 Task: Slide 1 - Chocolate Cake Recipe.
Action: Mouse moved to (43, 115)
Screenshot: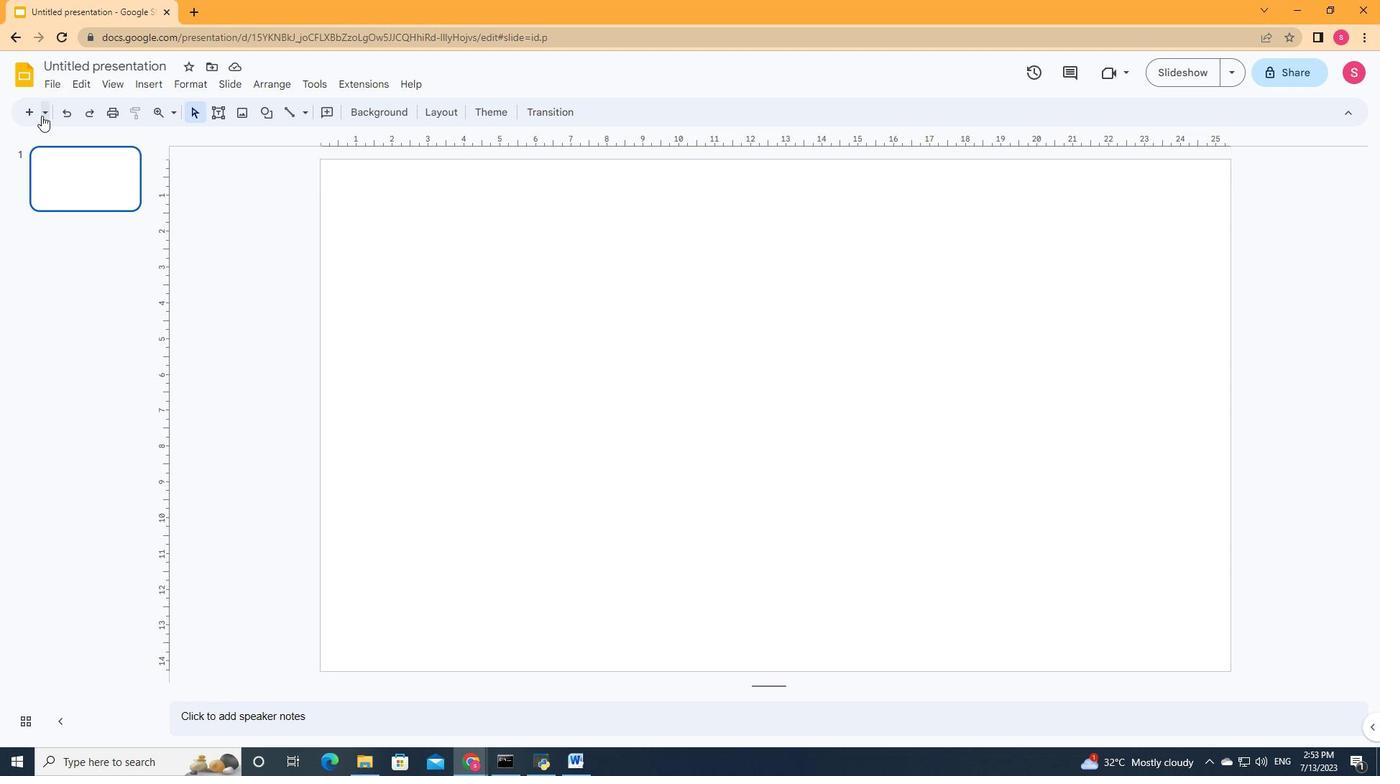
Action: Mouse pressed left at (43, 115)
Screenshot: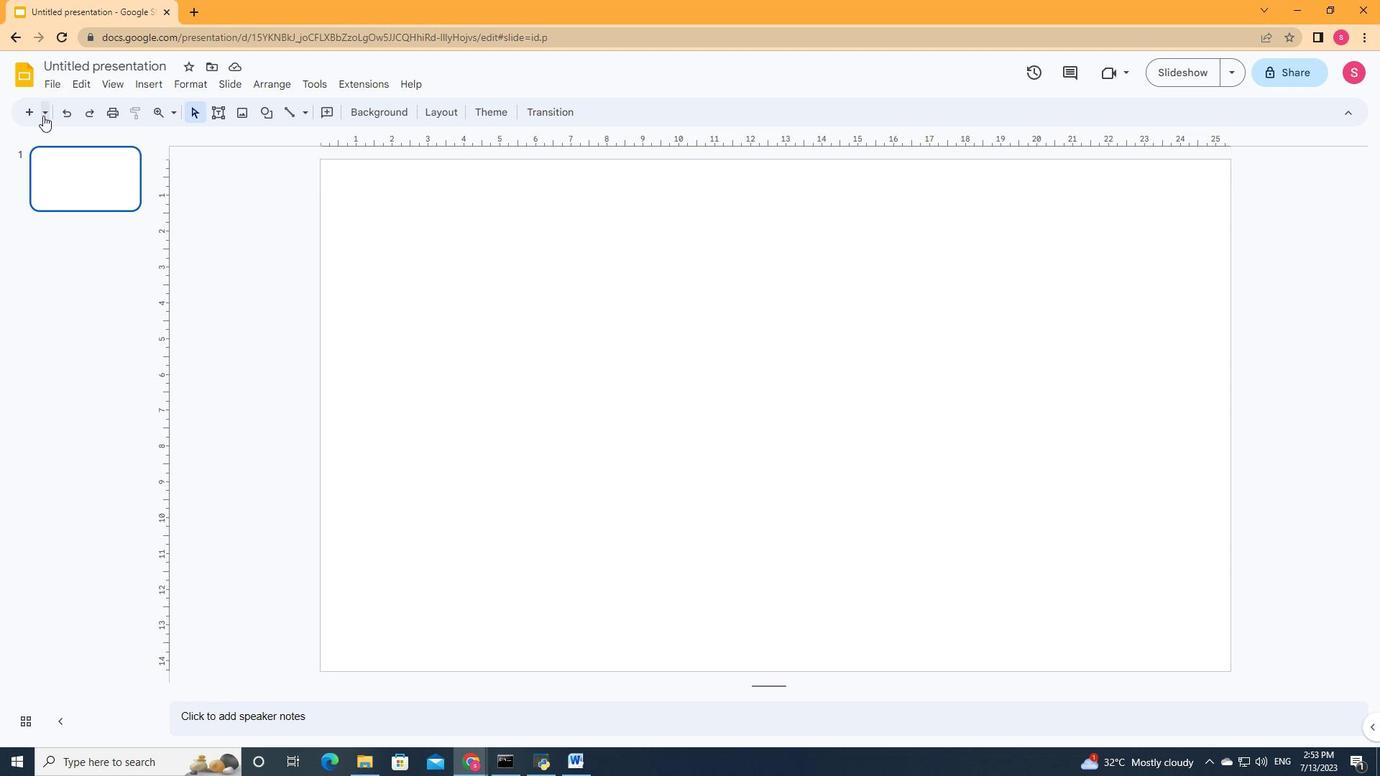 
Action: Mouse moved to (66, 170)
Screenshot: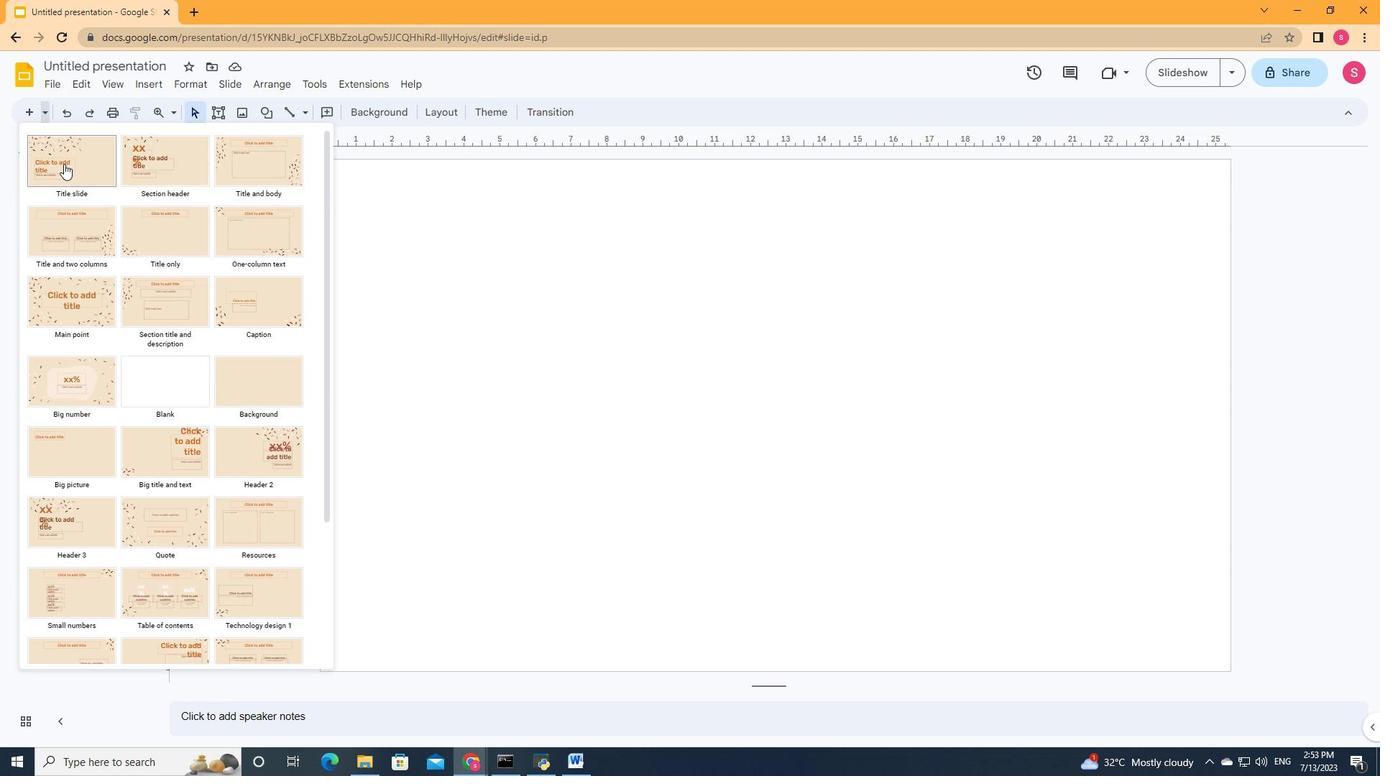 
Action: Mouse pressed left at (66, 170)
Screenshot: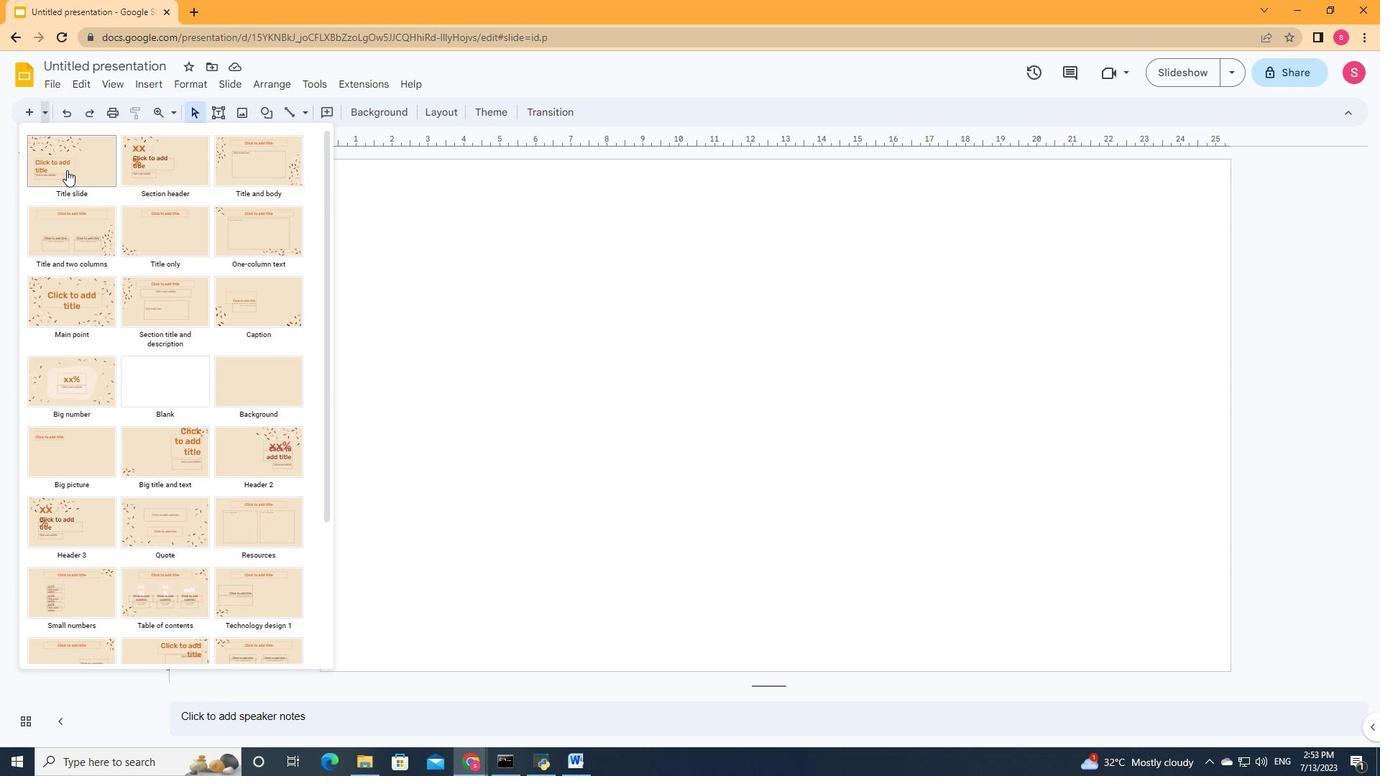 
Action: Mouse moved to (615, 458)
Screenshot: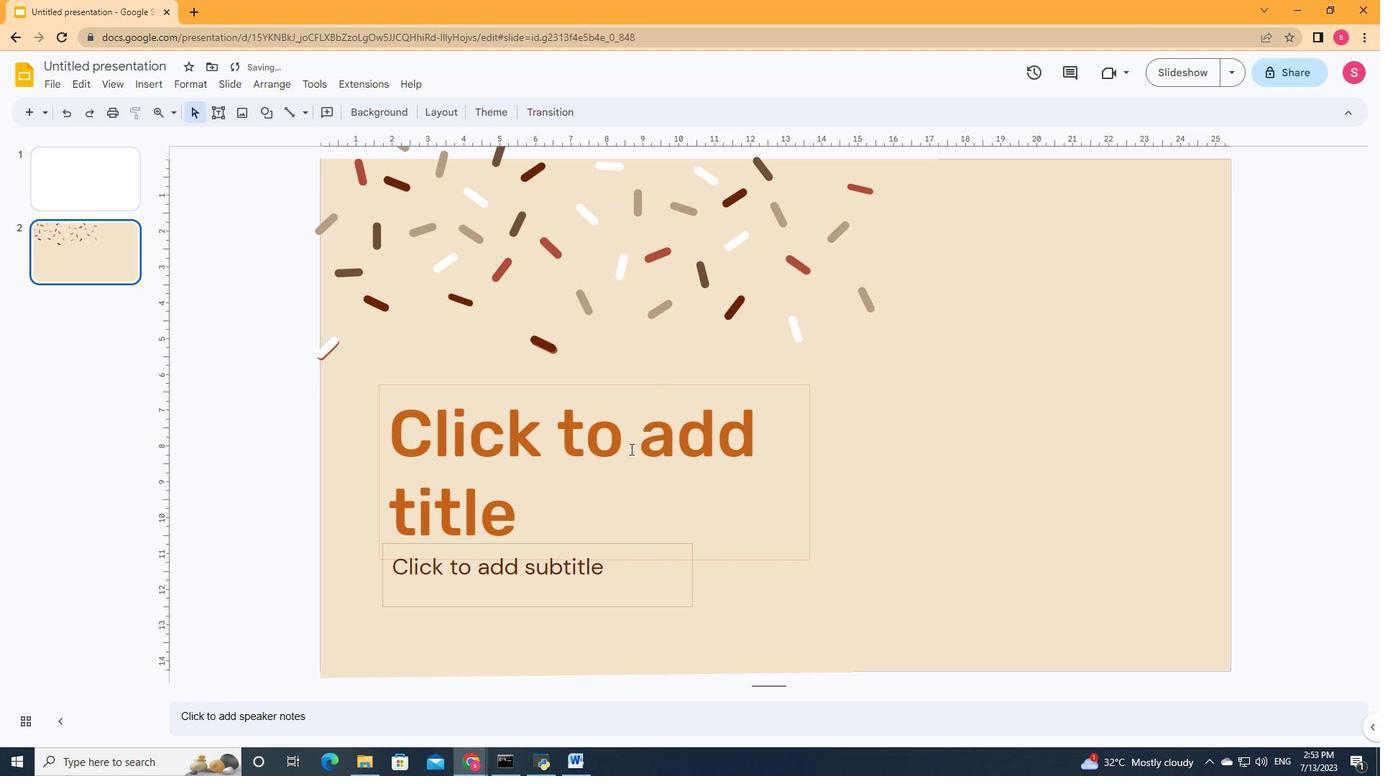 
Action: Mouse pressed left at (615, 458)
Screenshot: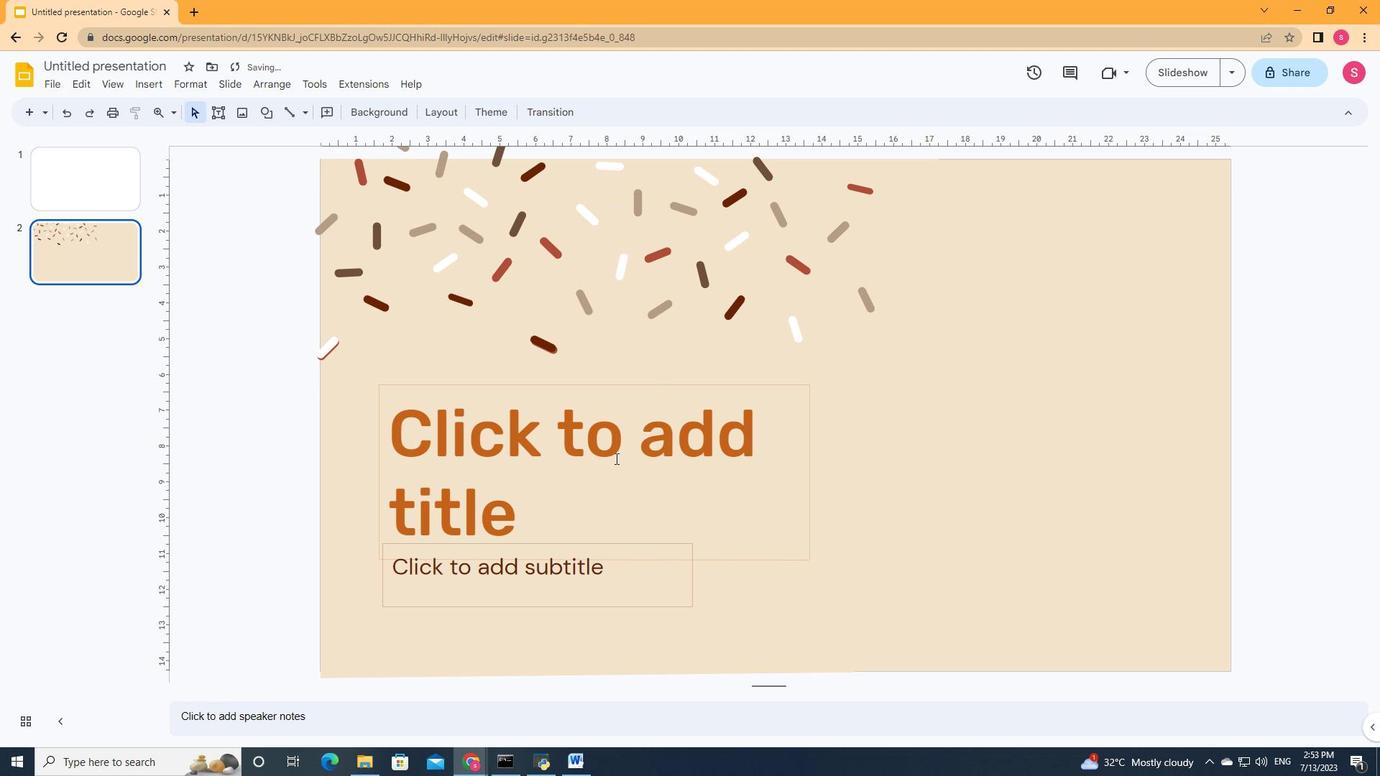 
Action: Key pressed <Key.shift>Chocolate<Key.space>cake<Key.space><Key.shift>Recipe
Screenshot: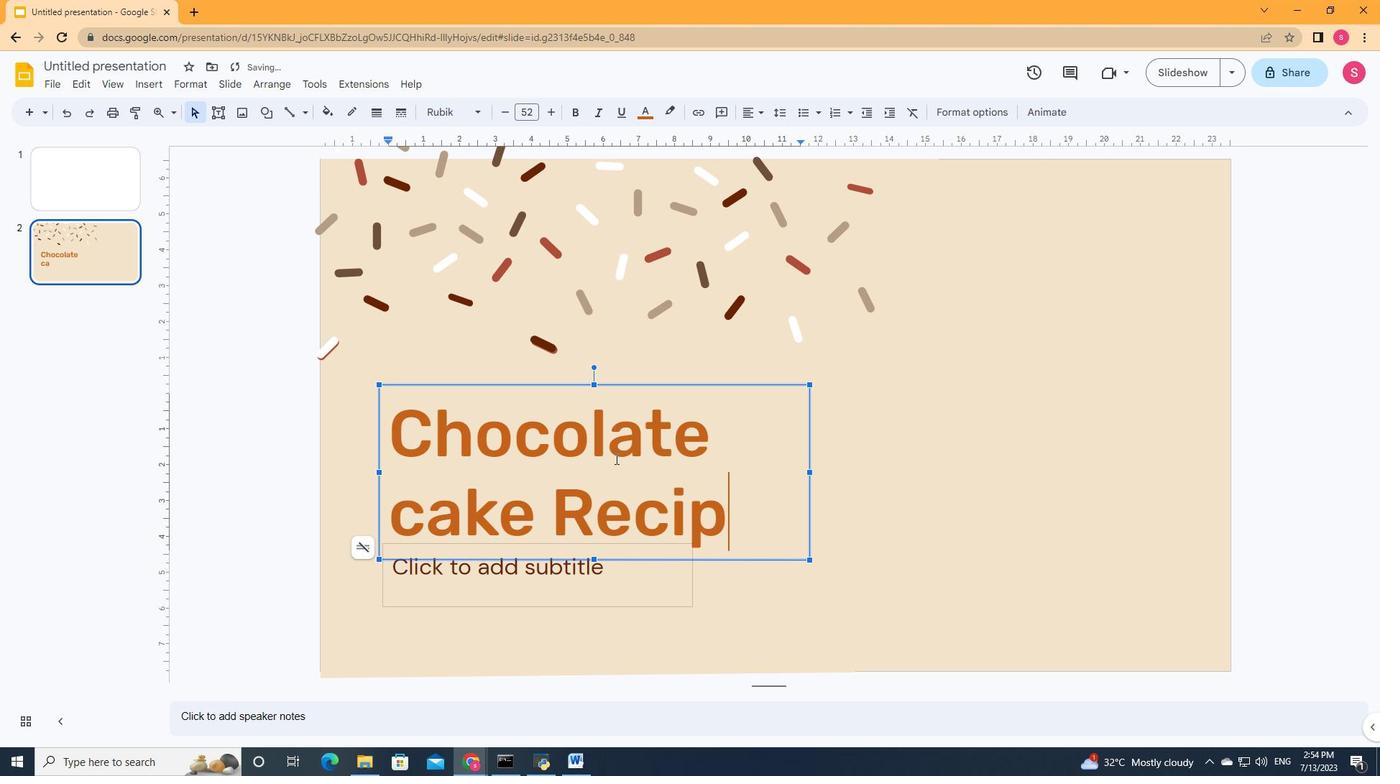 
Action: Mouse moved to (424, 512)
Screenshot: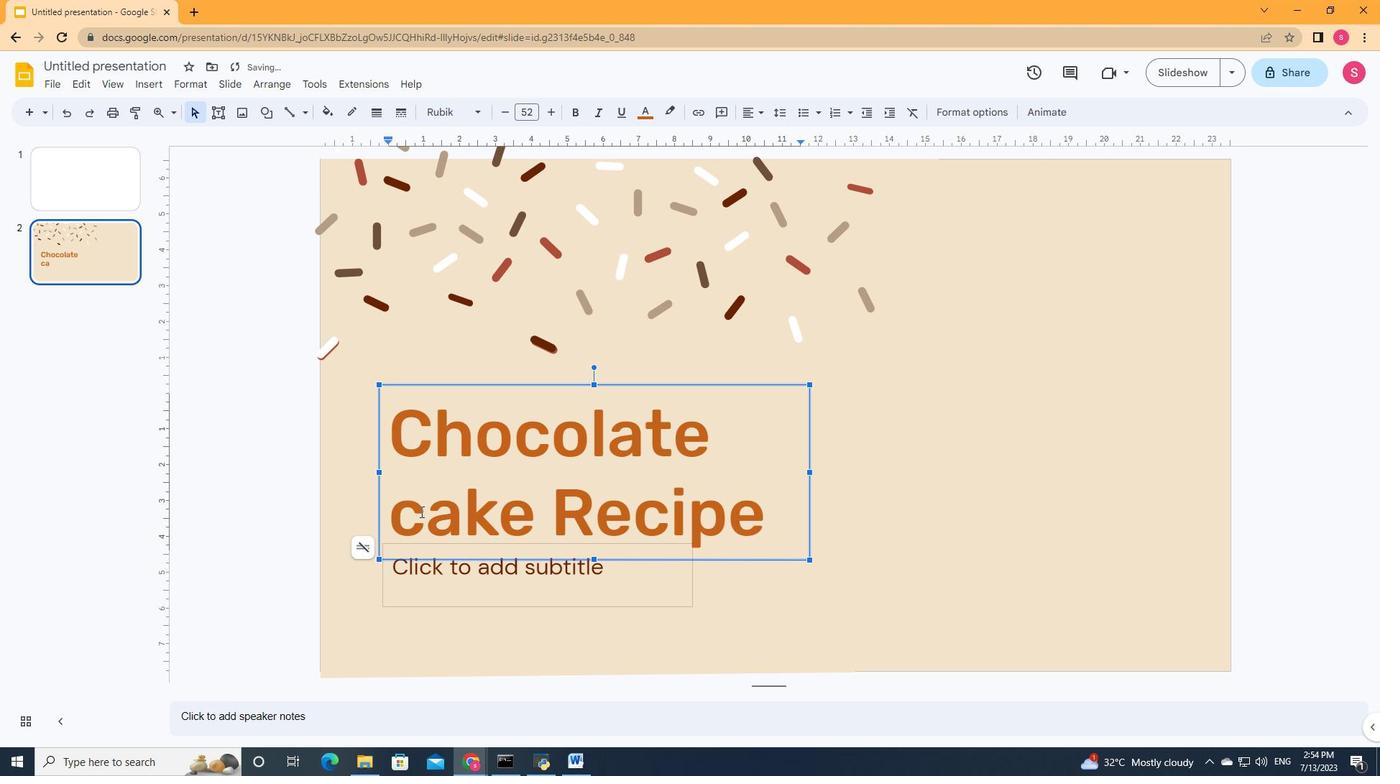 
Action: Mouse pressed left at (424, 512)
Screenshot: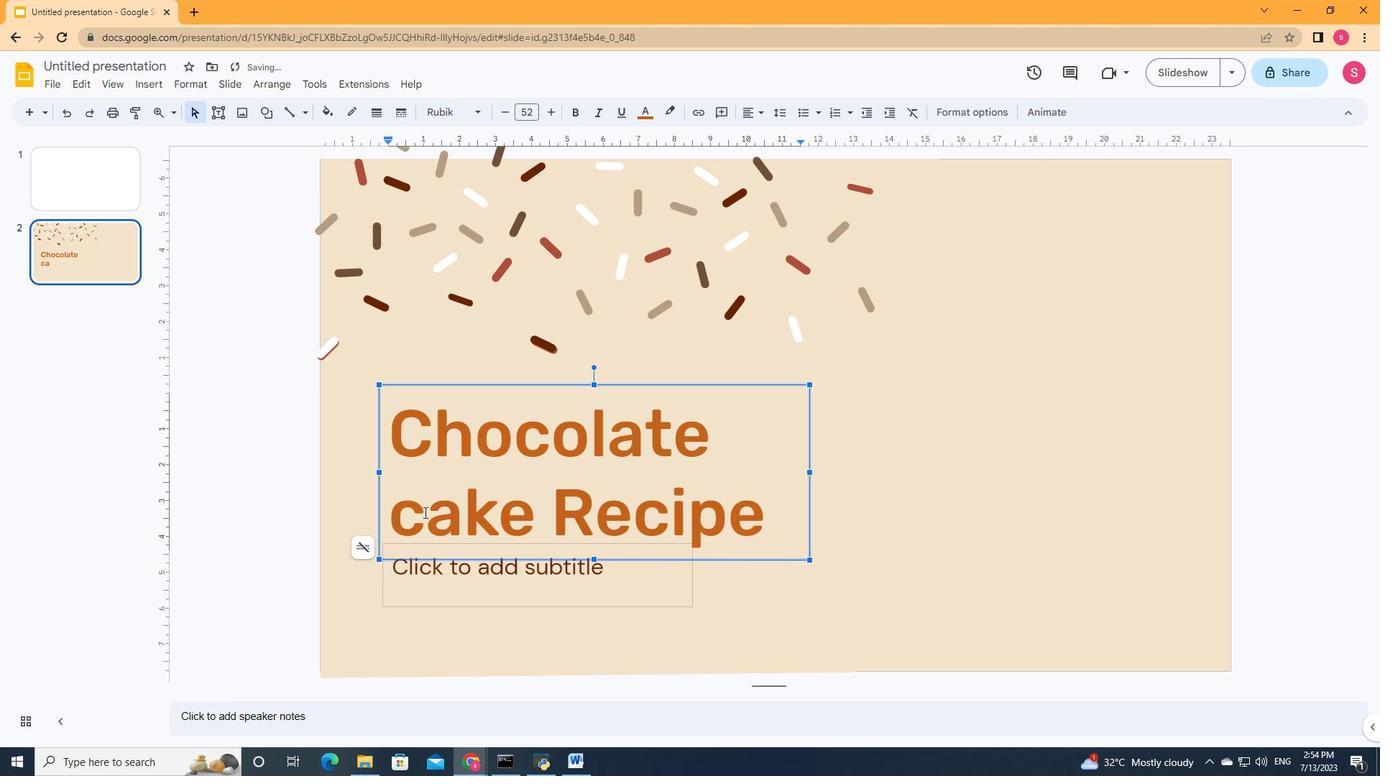 
Action: Mouse moved to (383, 517)
Screenshot: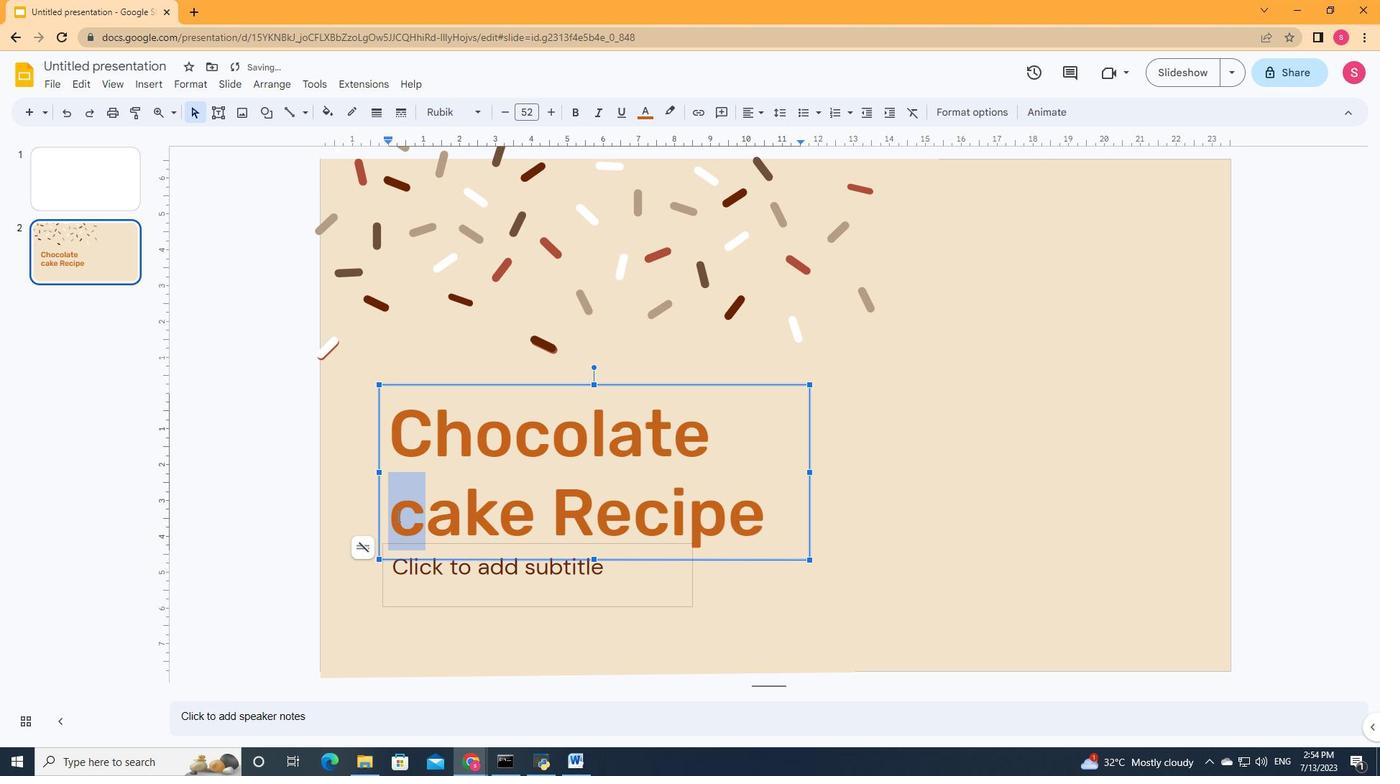 
Action: Key pressed <Key.shift><Key.shift><Key.shift><Key.shift><Key.shift><Key.shift><Key.shift><Key.shift><Key.shift><Key.shift><Key.shift><Key.shift><Key.shift><Key.shift><Key.shift><Key.shift><Key.shift><Key.shift><Key.shift><Key.shift><Key.shift><Key.shift><Key.shift><Key.shift><Key.shift><Key.shift><Key.shift><Key.shift><Key.shift><Key.shift><Key.shift><Key.shift><Key.shift><Key.shift><Key.shift>C
Screenshot: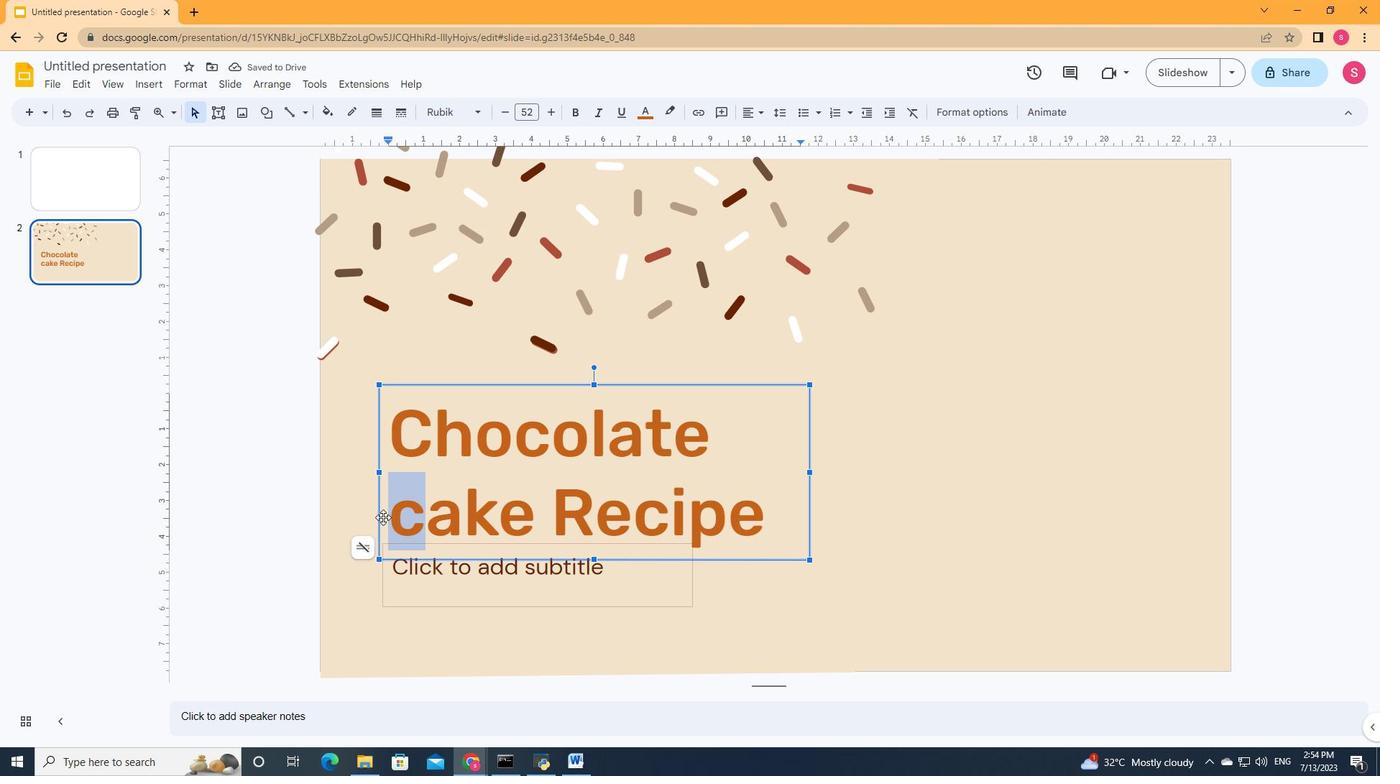 
Action: Mouse moved to (668, 585)
Screenshot: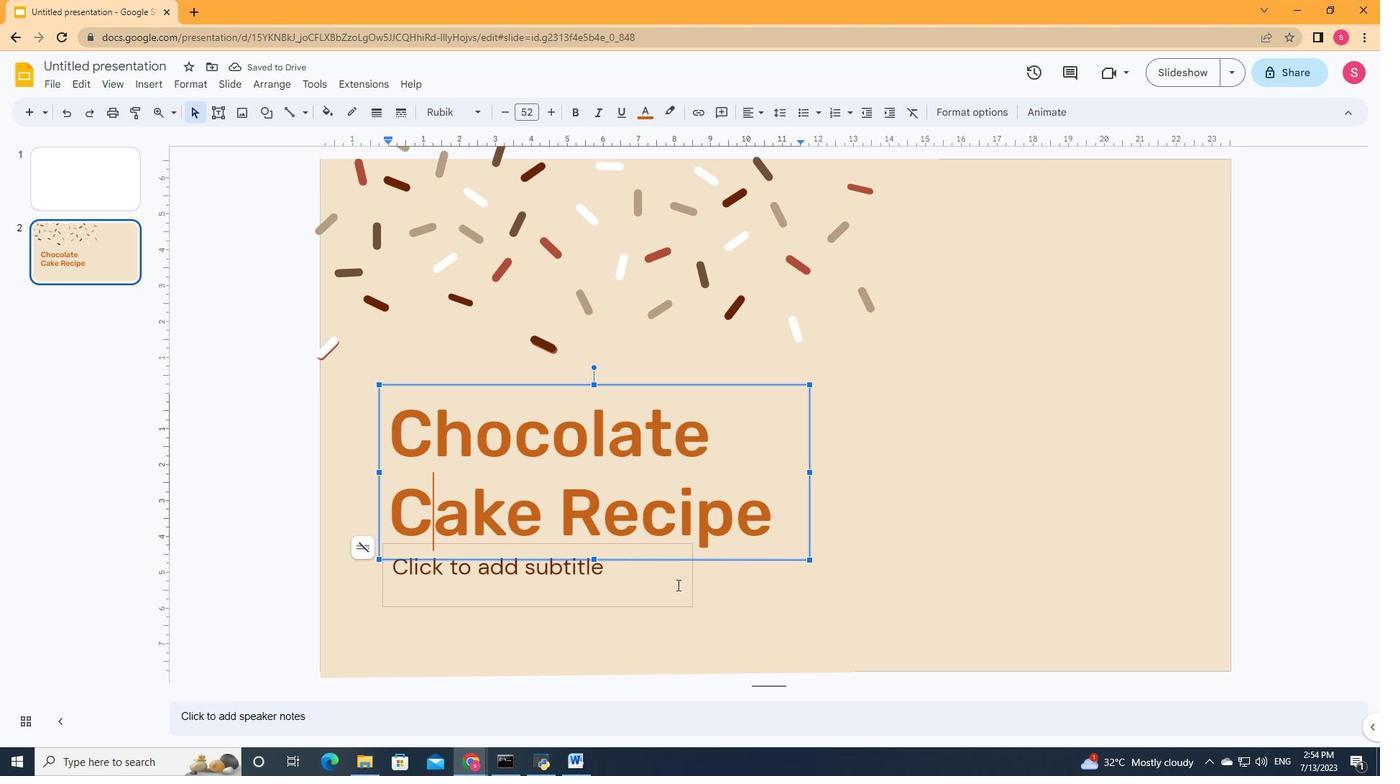 
Action: Mouse pressed left at (668, 585)
Screenshot: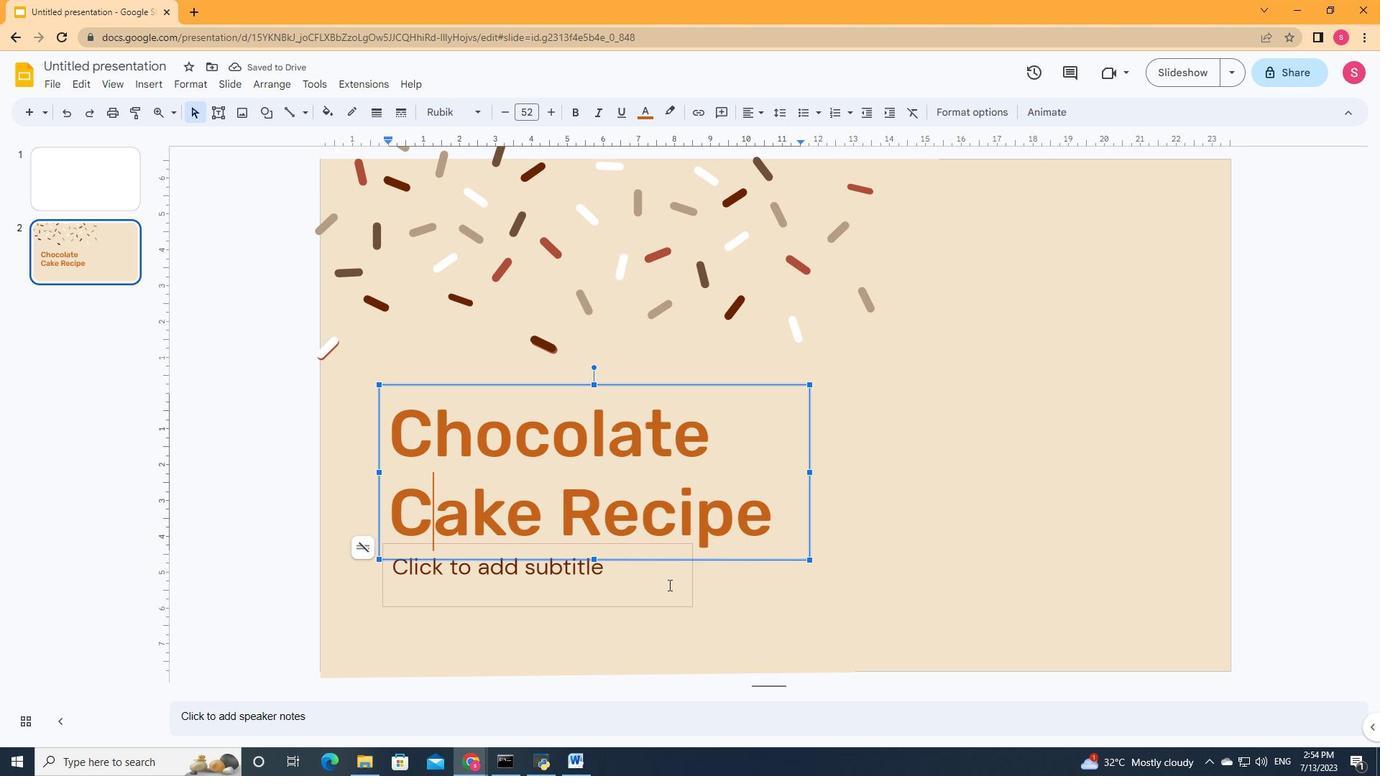 
Action: Key pressed <Key.shift><Key.shift><Key.shift><Key.shift><Key.shift><Key.shift><Key.shift><Key.shift><Key.shift><Key.shift><Key.shift><Key.shift><Key.shift>Delicious<Key.space>doesn't<Key.space>have<Key.space>to<Key.space>be<Key.space>at<Key.space>odds<Key.space>with<Key.space>difficult<Key.shift><Key.shift>!
Screenshot: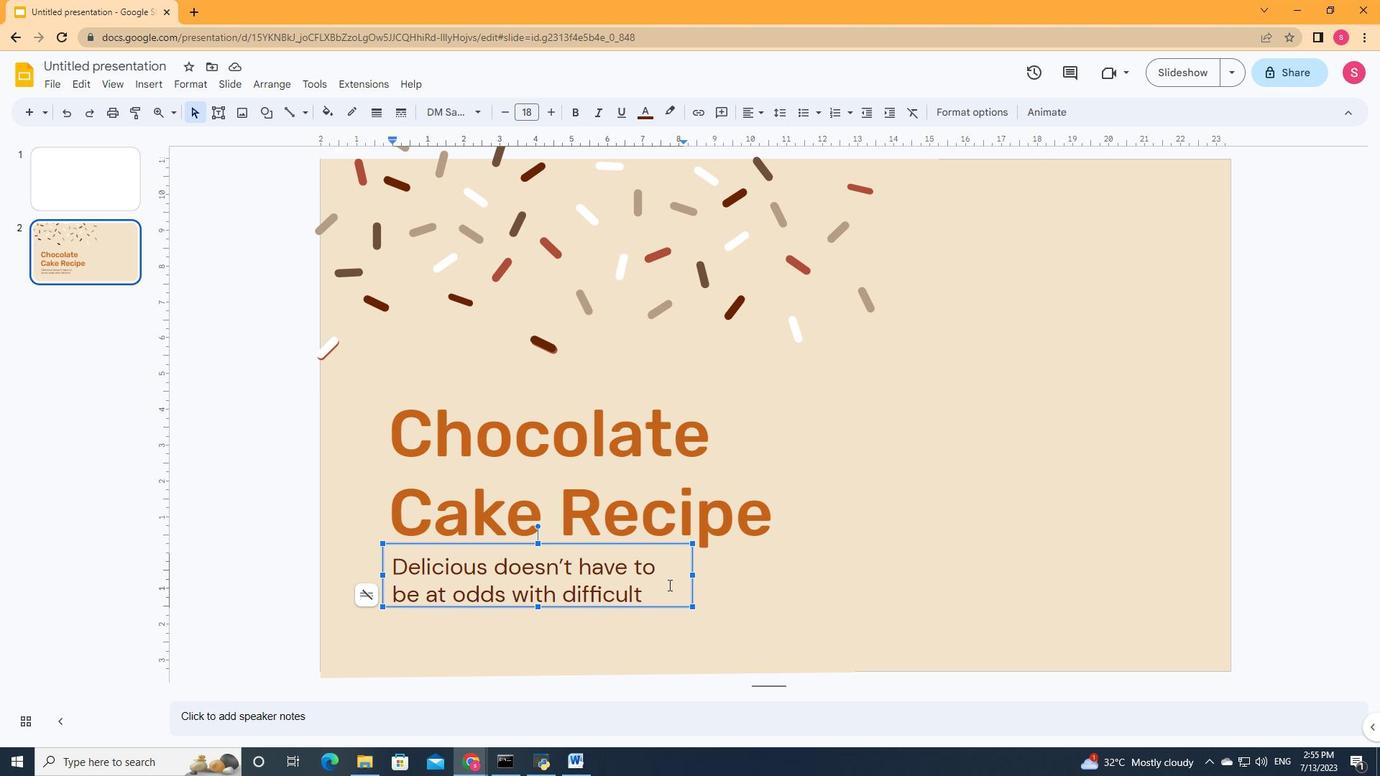 
Action: Mouse moved to (112, 199)
Screenshot: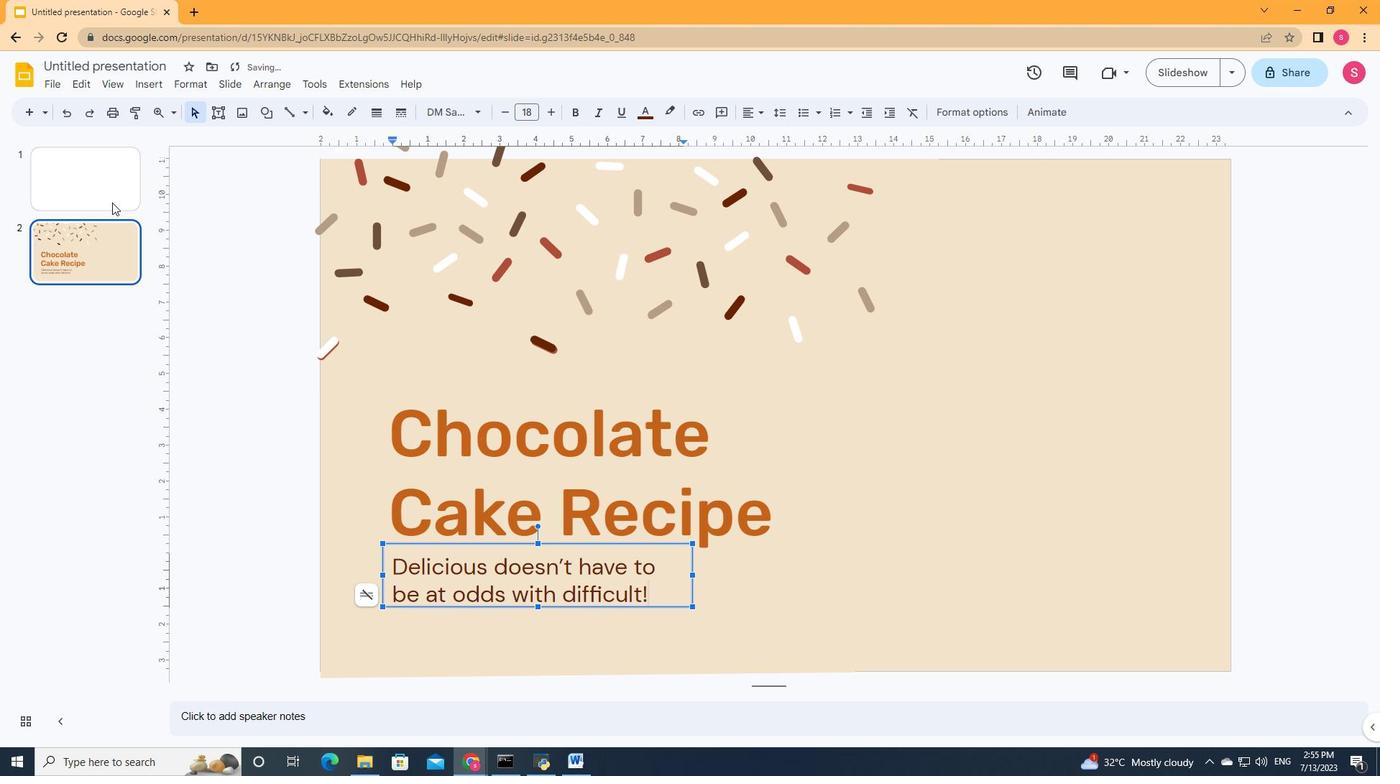 
Action: Mouse pressed left at (112, 199)
Screenshot: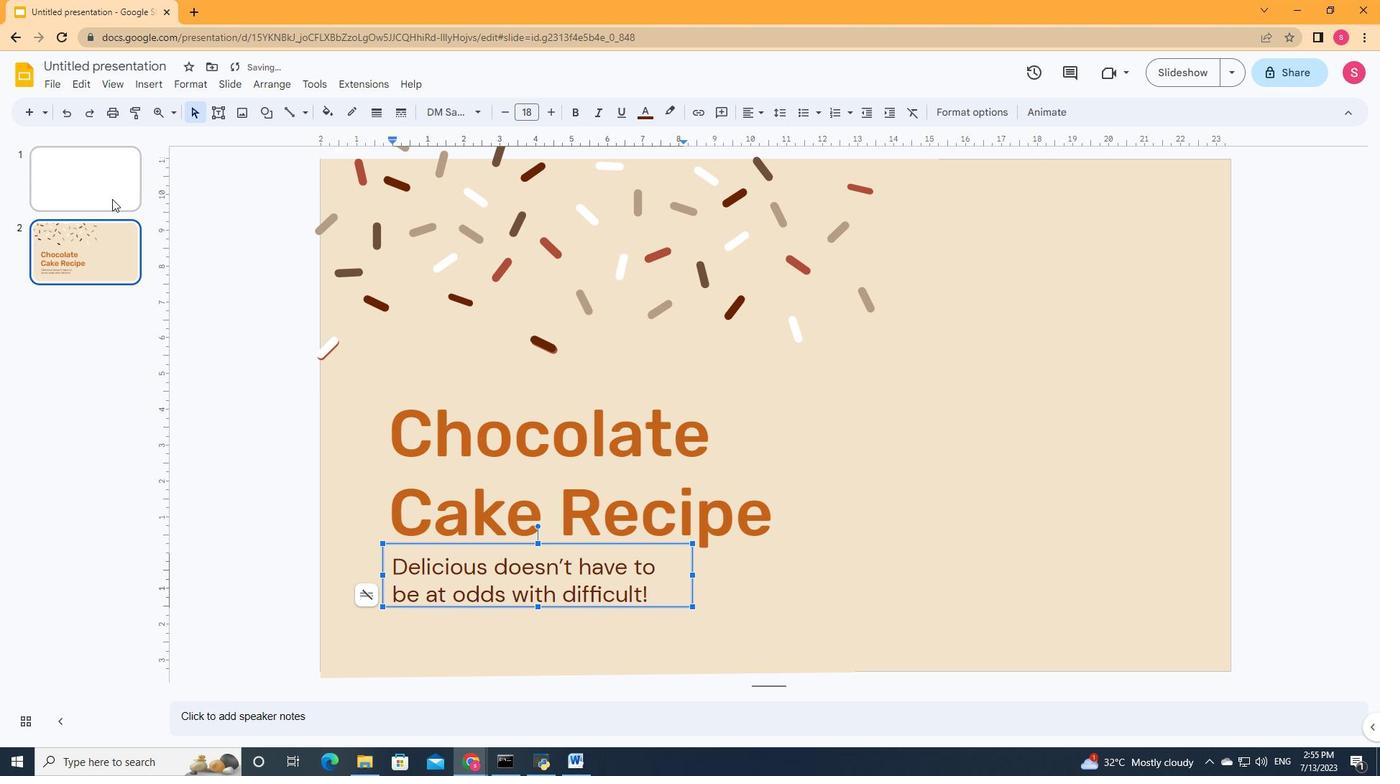 
Action: Mouse pressed right at (112, 199)
Screenshot: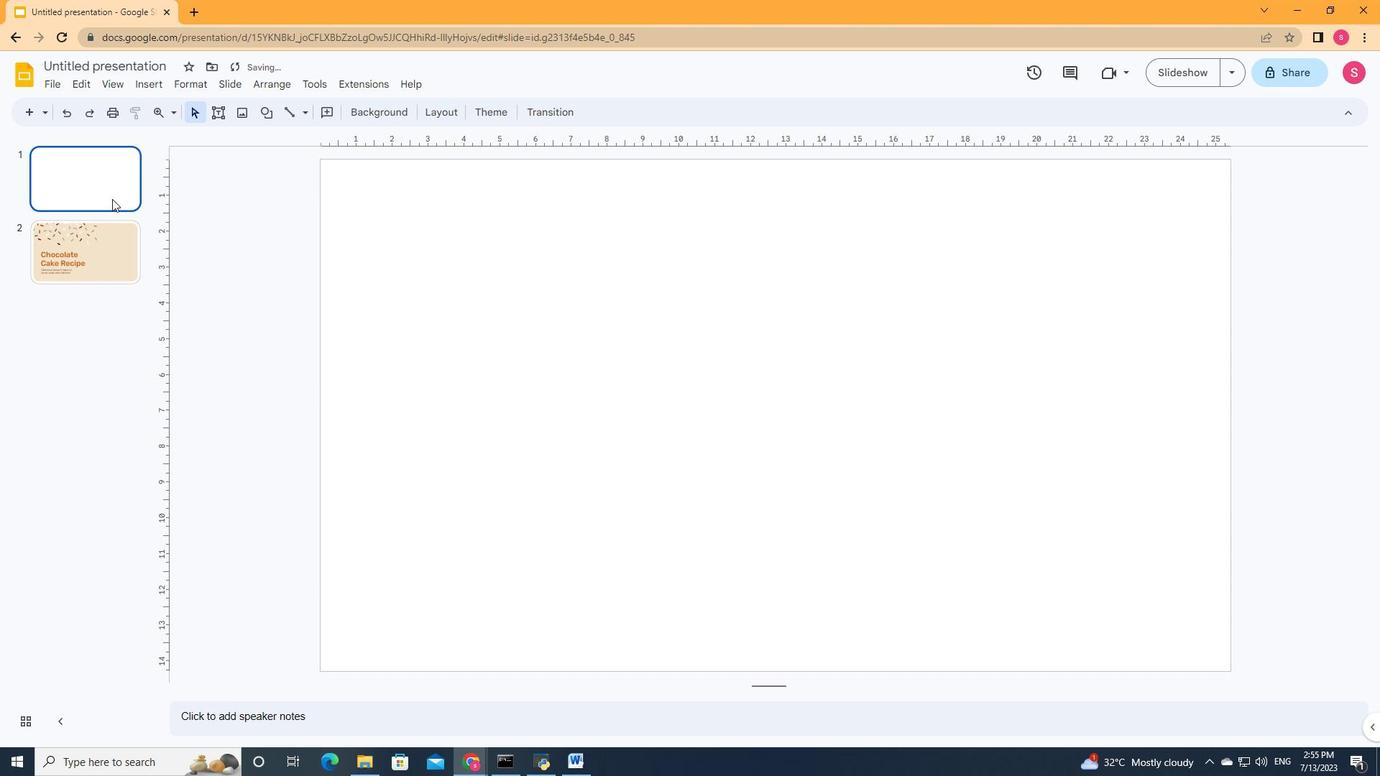 
Action: Mouse moved to (138, 305)
Screenshot: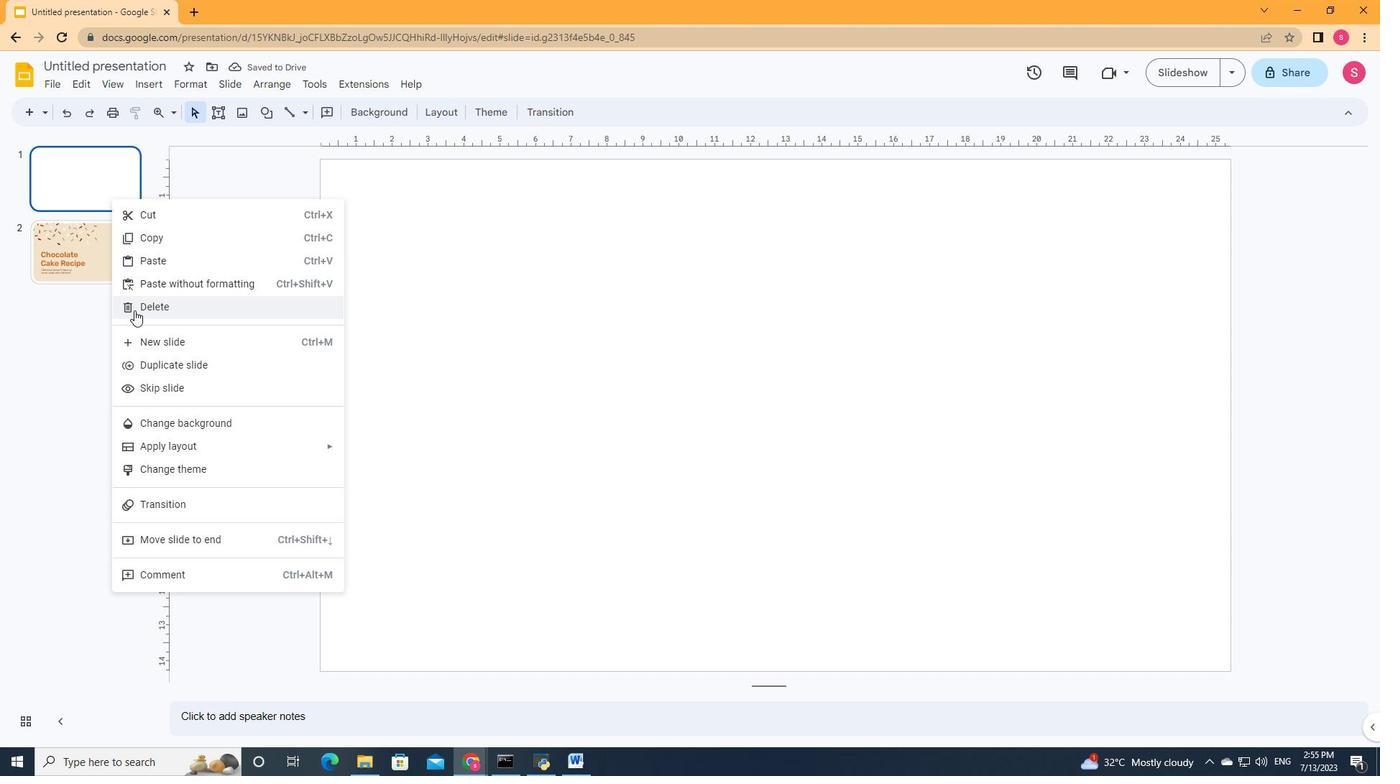 
Action: Mouse pressed left at (138, 305)
Screenshot: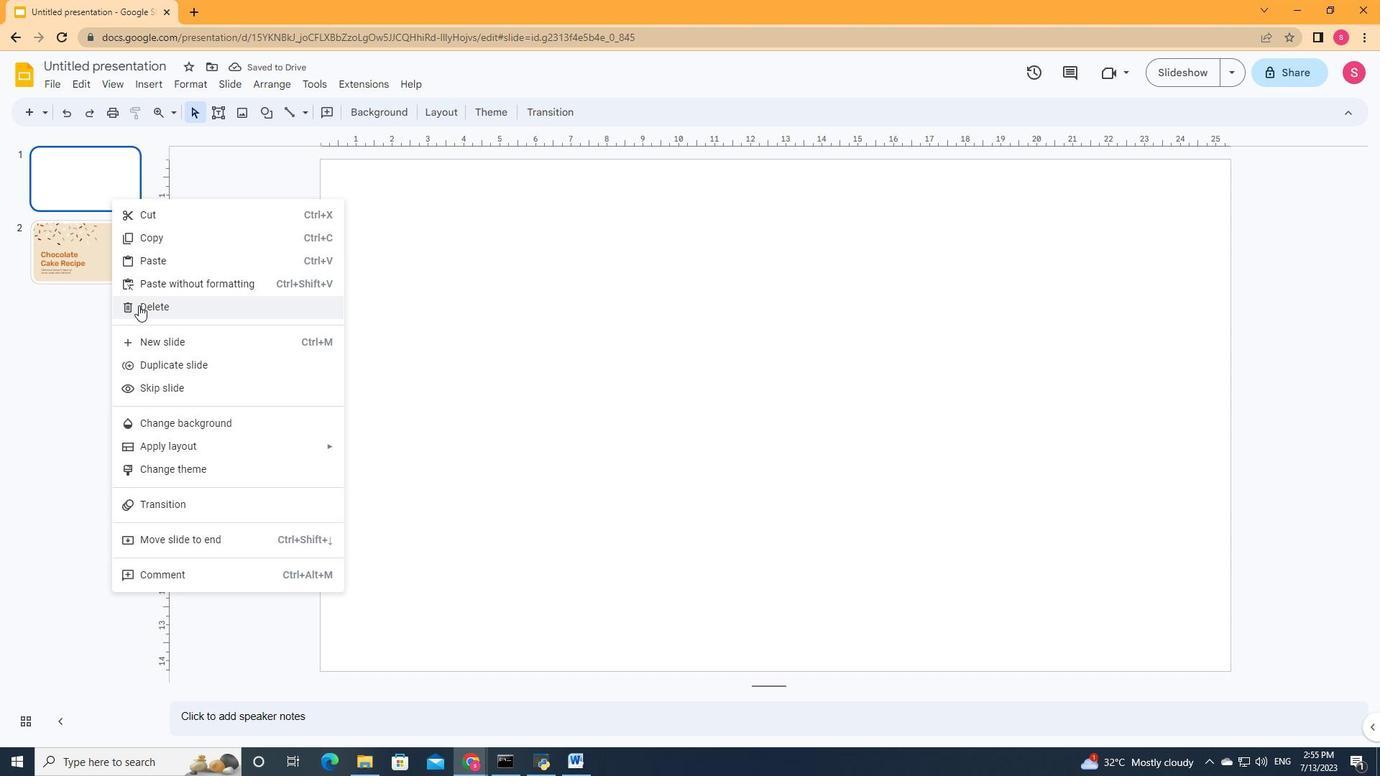 
Action: Mouse moved to (145, 75)
Screenshot: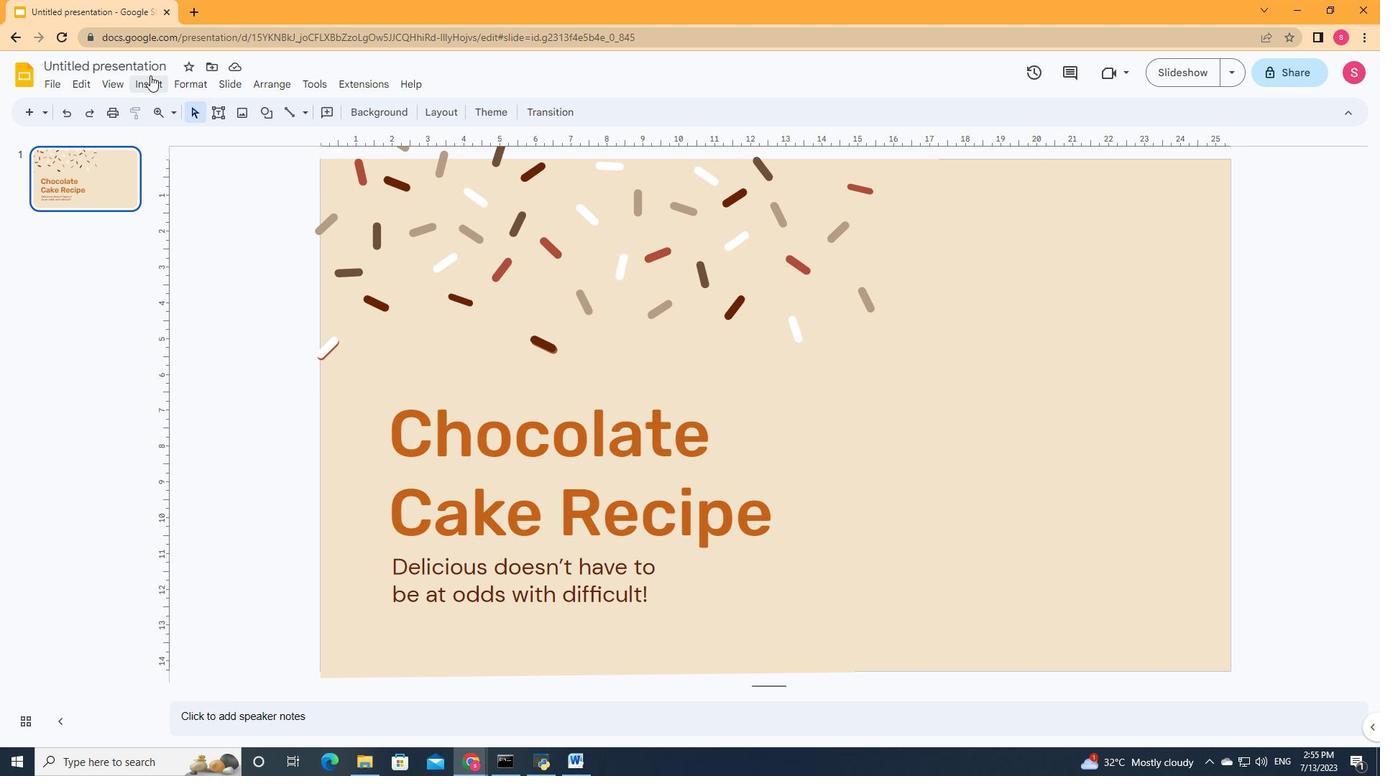 
Action: Mouse pressed left at (145, 75)
Screenshot: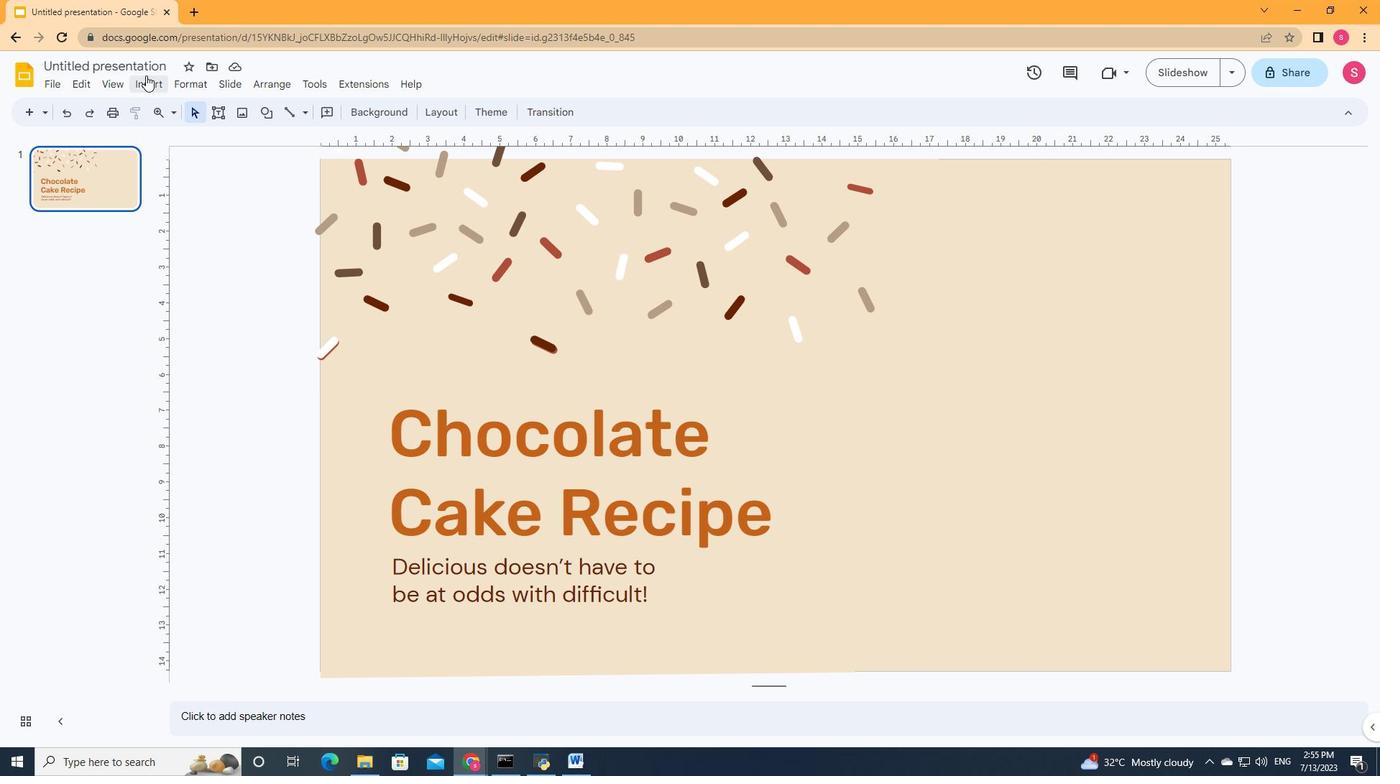 
Action: Mouse moved to (171, 106)
Screenshot: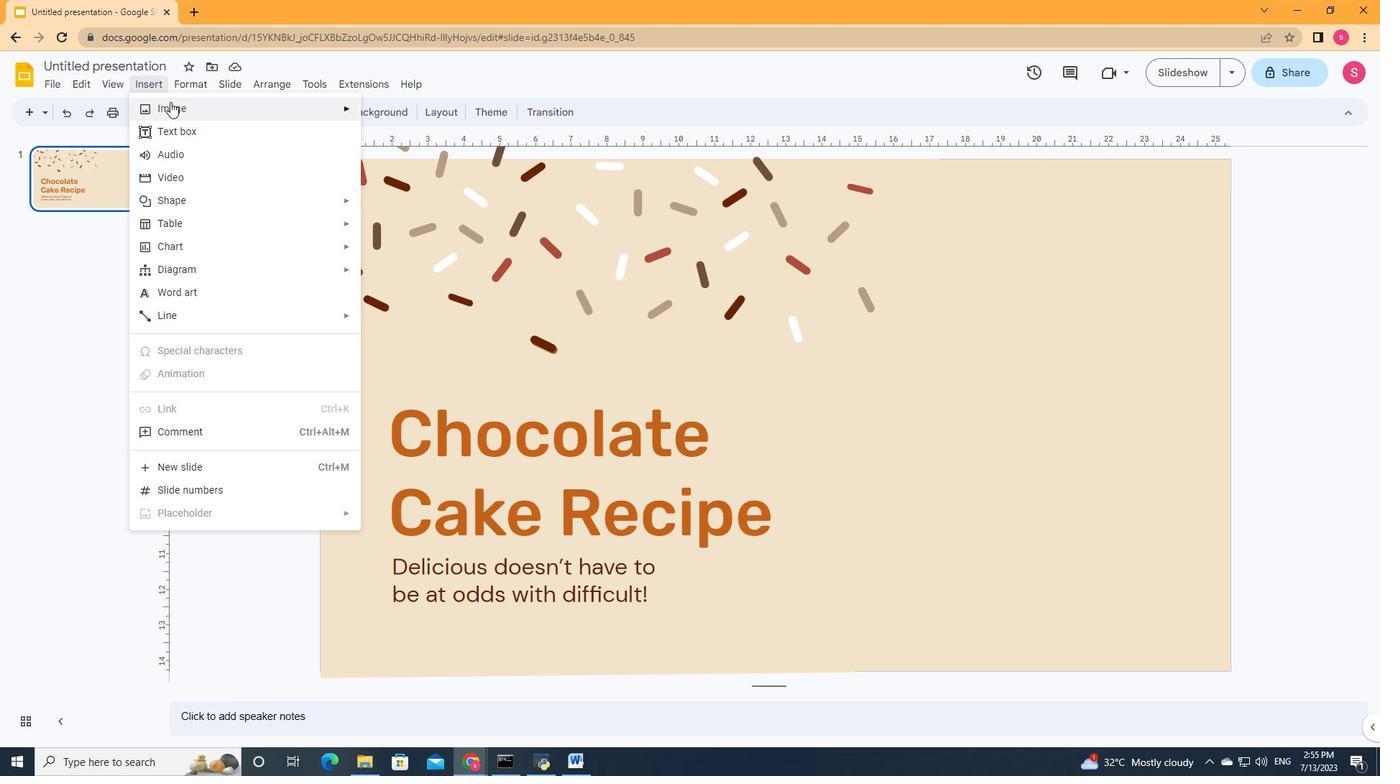 
Action: Mouse pressed left at (171, 106)
Screenshot: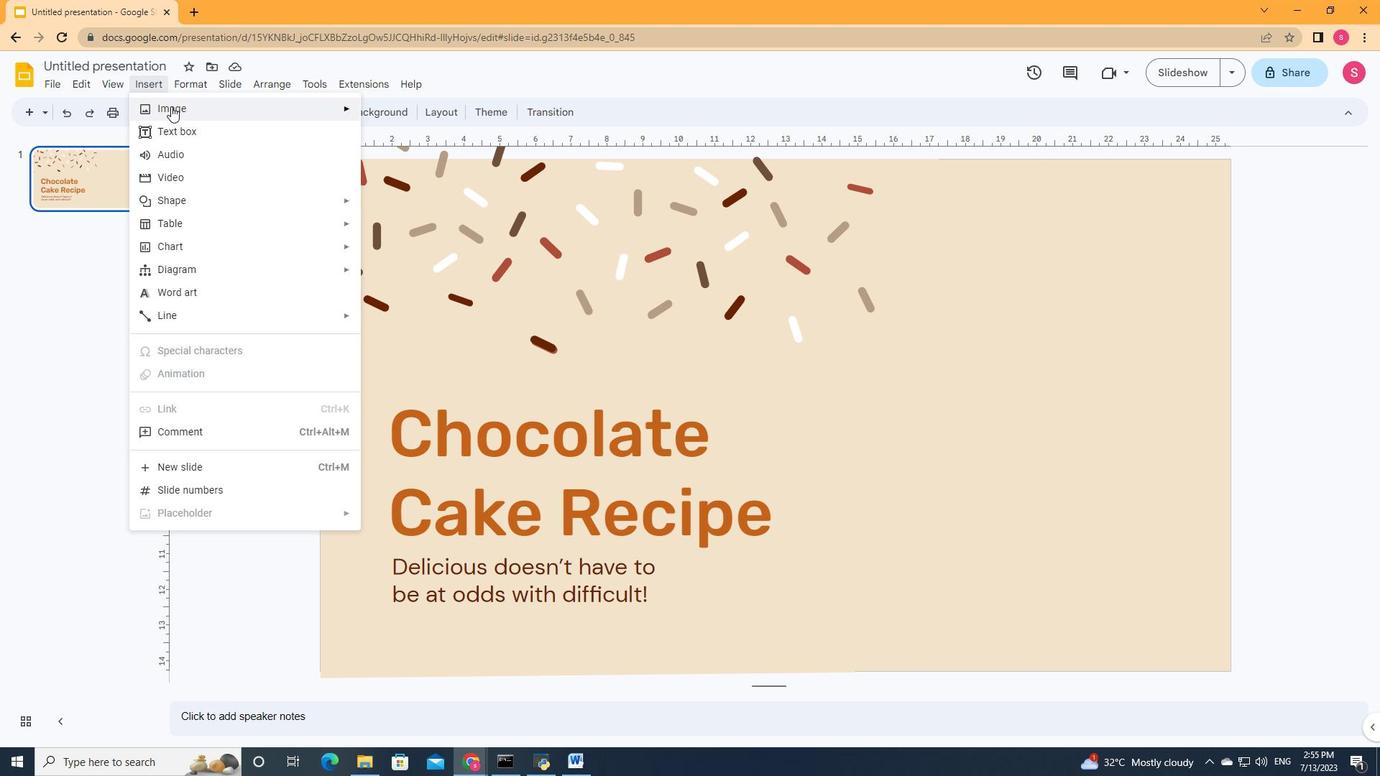 
Action: Mouse moved to (391, 113)
Screenshot: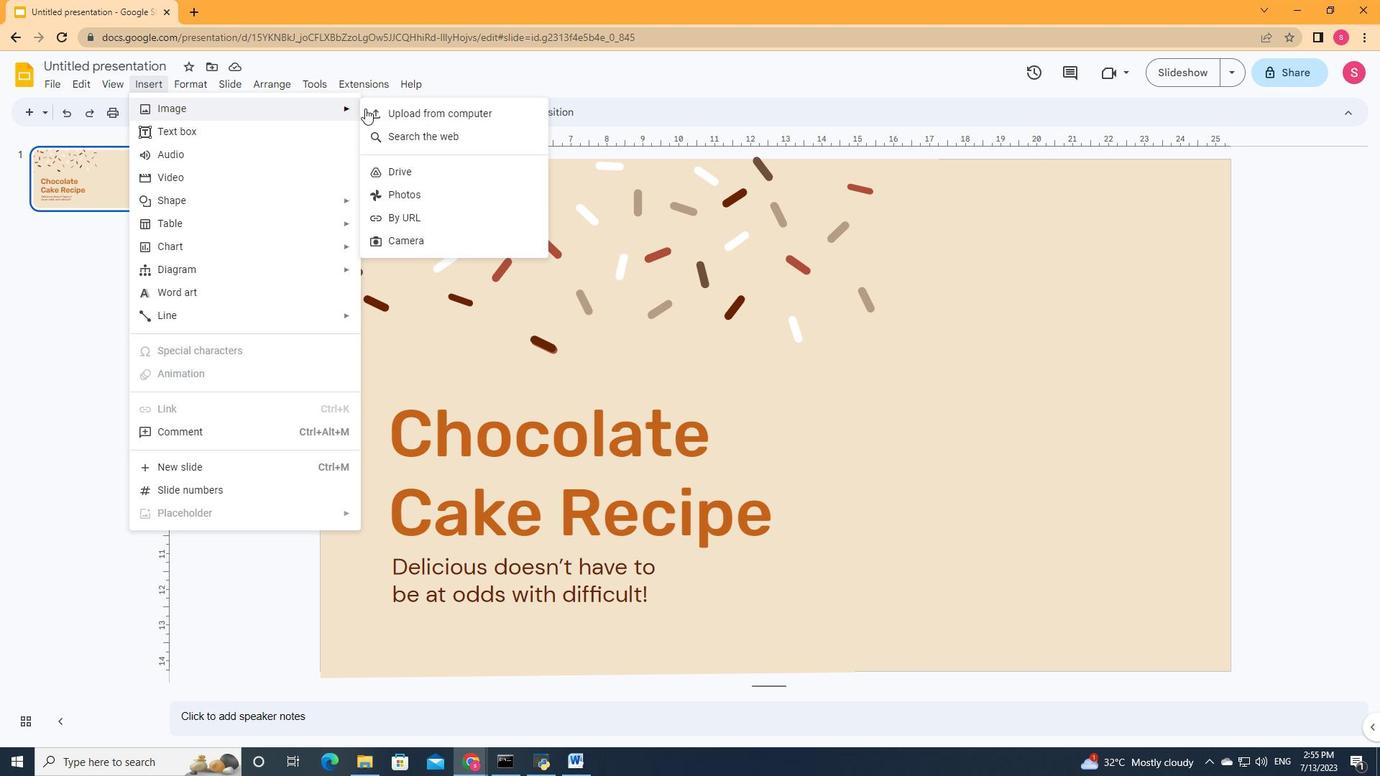 
Action: Mouse pressed left at (391, 113)
Screenshot: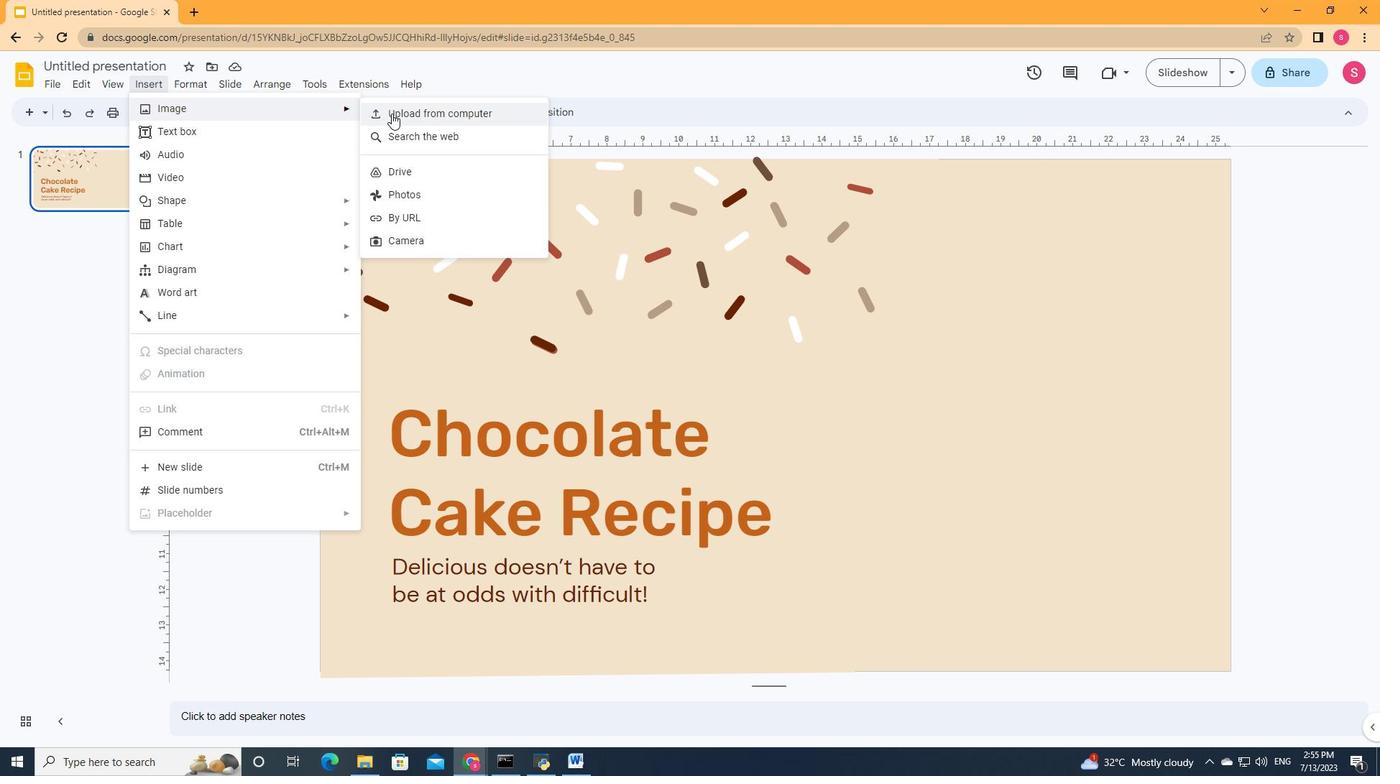 
Action: Mouse moved to (616, 270)
Screenshot: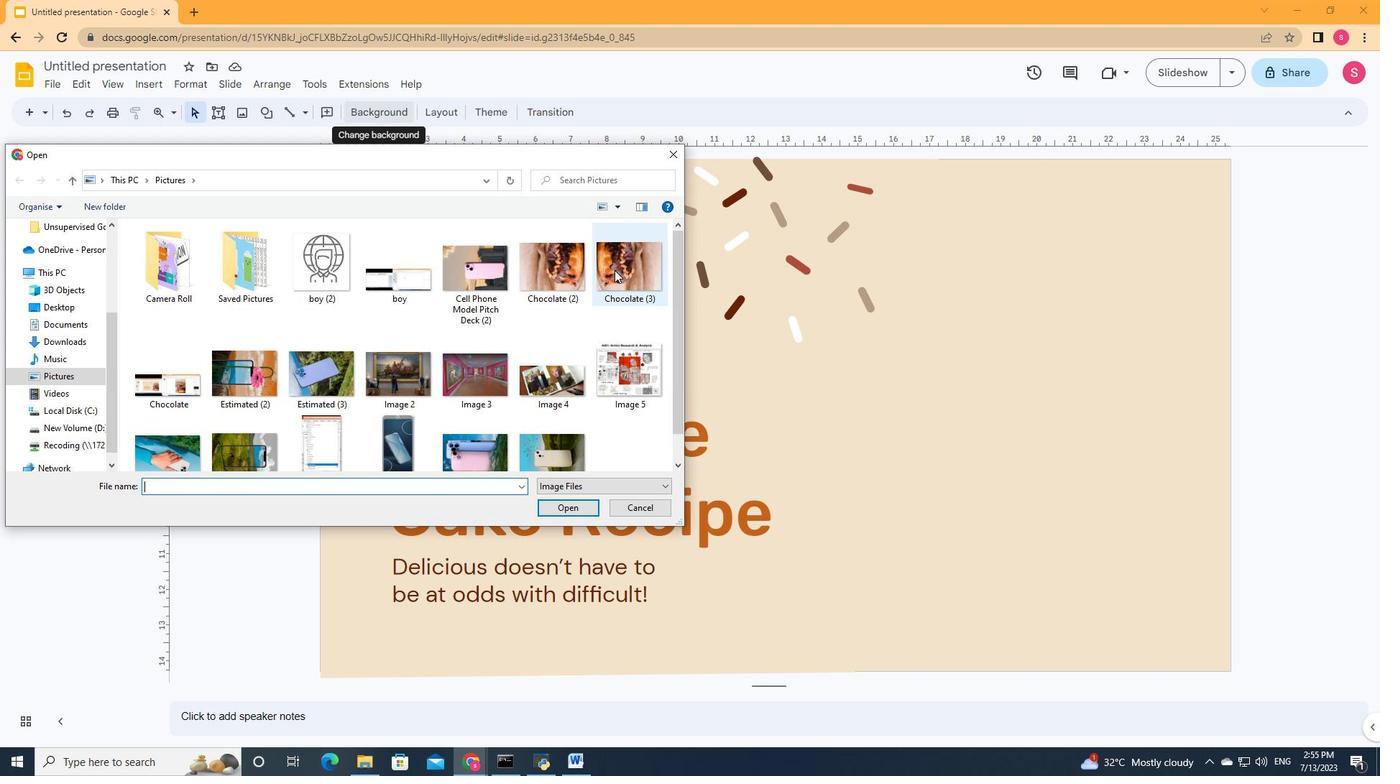 
Action: Mouse pressed left at (616, 270)
Screenshot: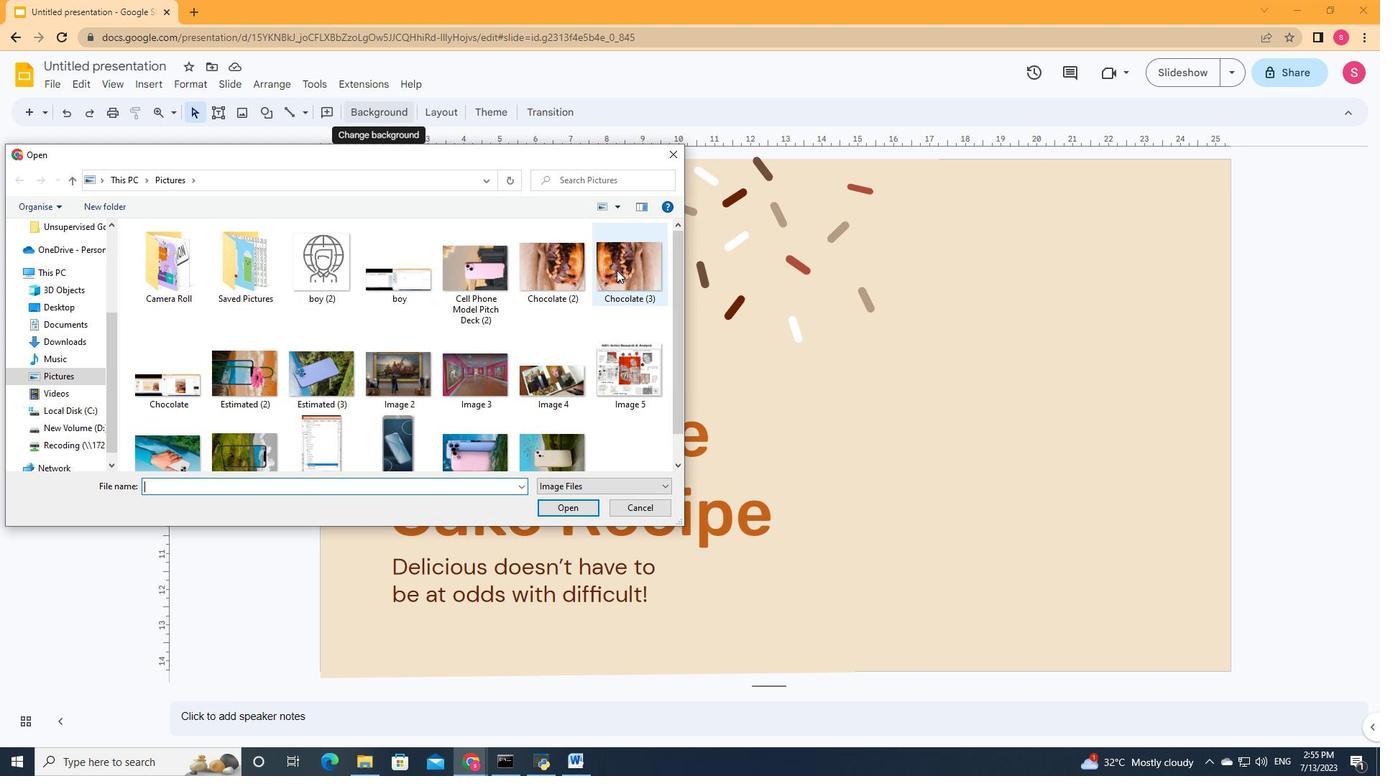 
Action: Mouse moved to (571, 511)
Screenshot: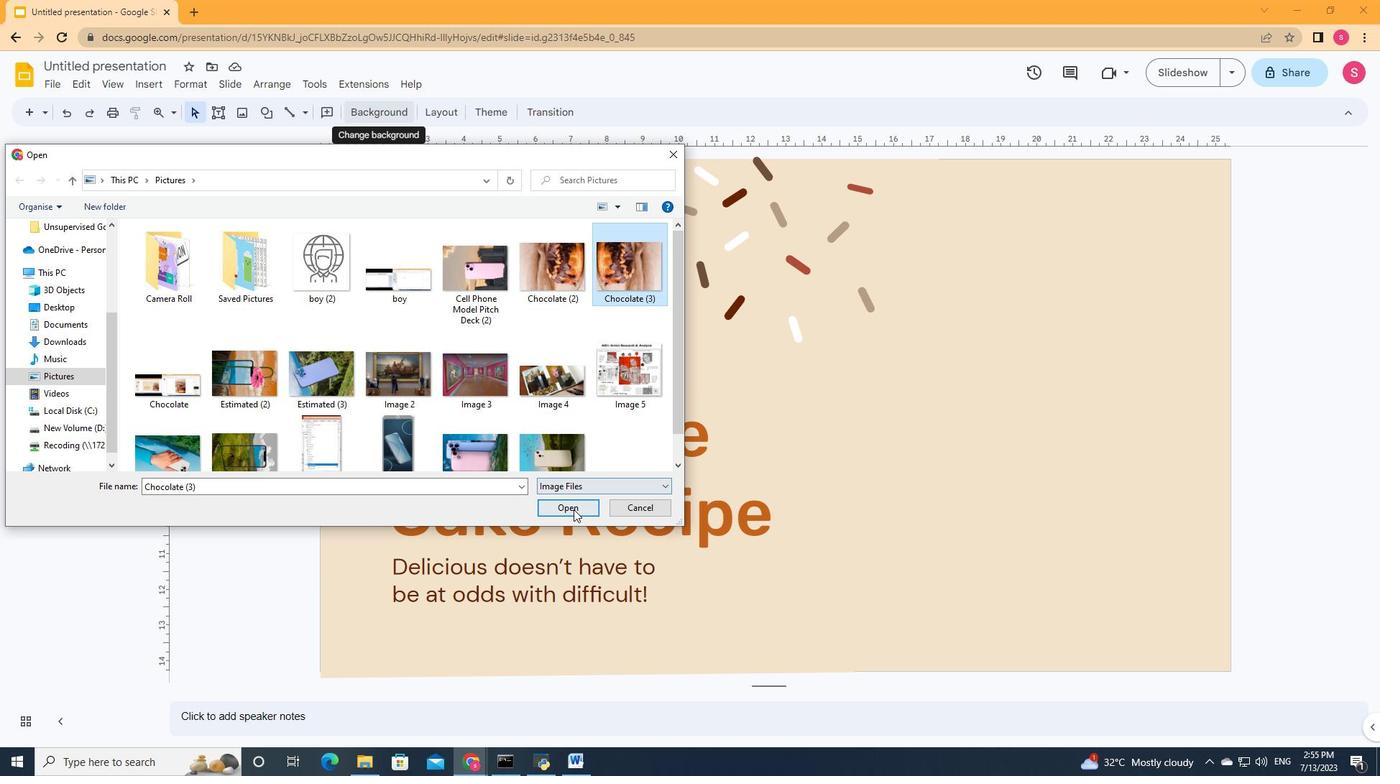 
Action: Mouse pressed left at (571, 511)
Screenshot: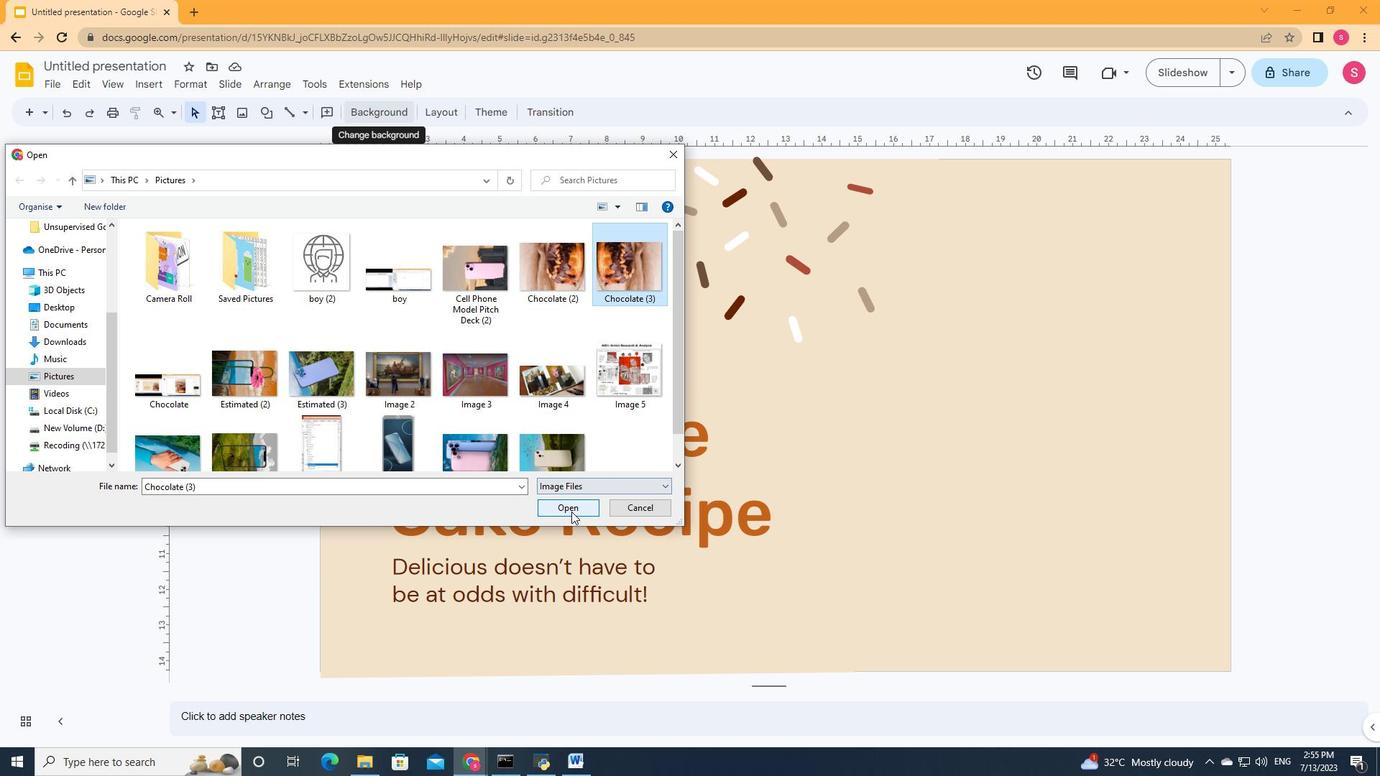 
Action: Mouse moved to (465, 112)
Screenshot: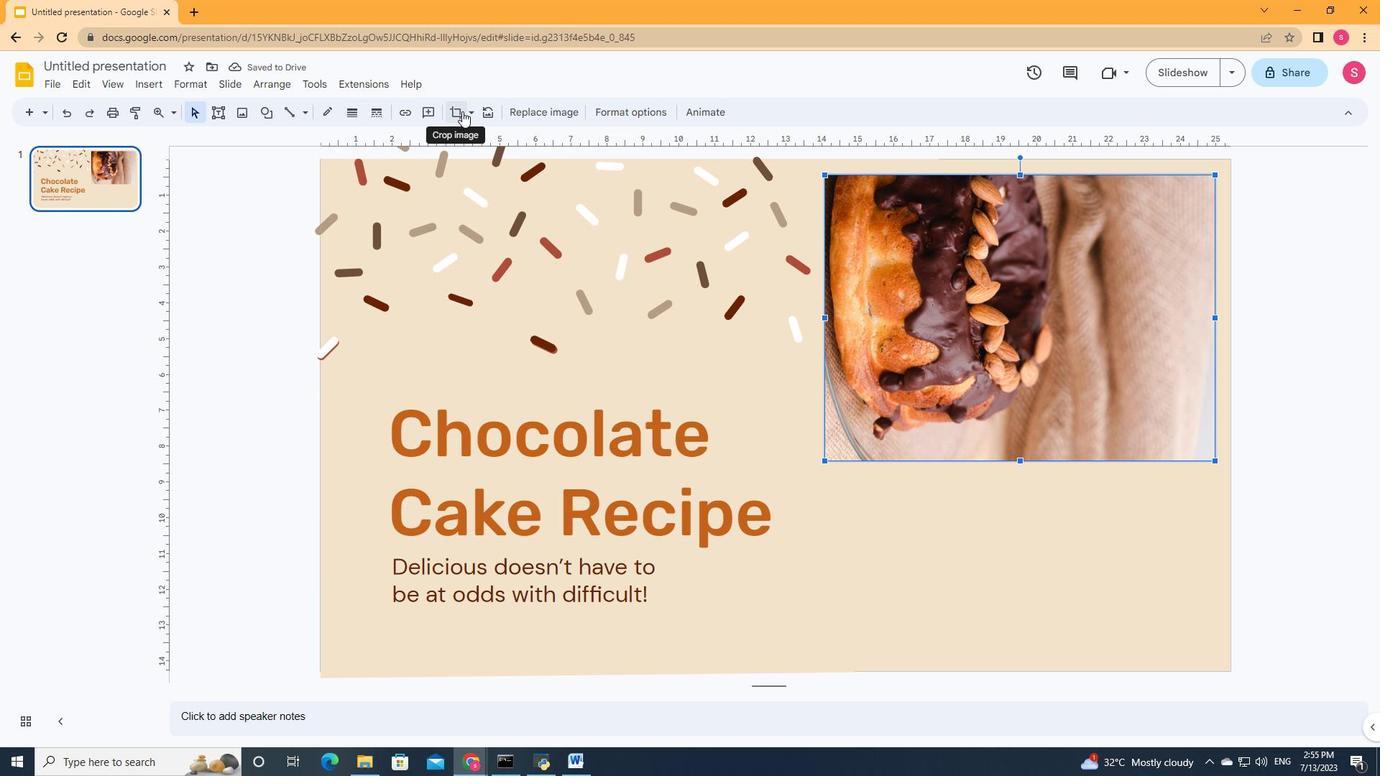 
Action: Mouse pressed left at (465, 112)
Screenshot: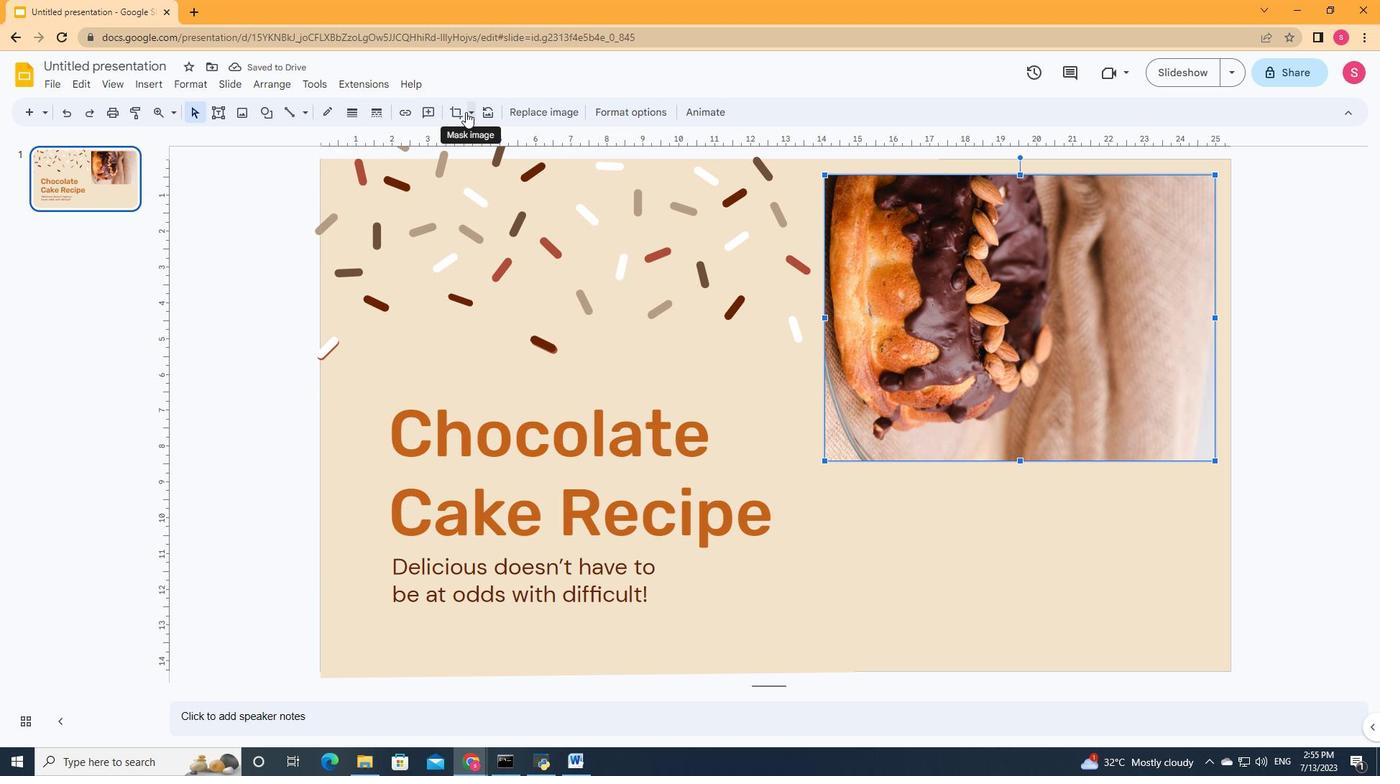 
Action: Mouse moved to (664, 234)
Screenshot: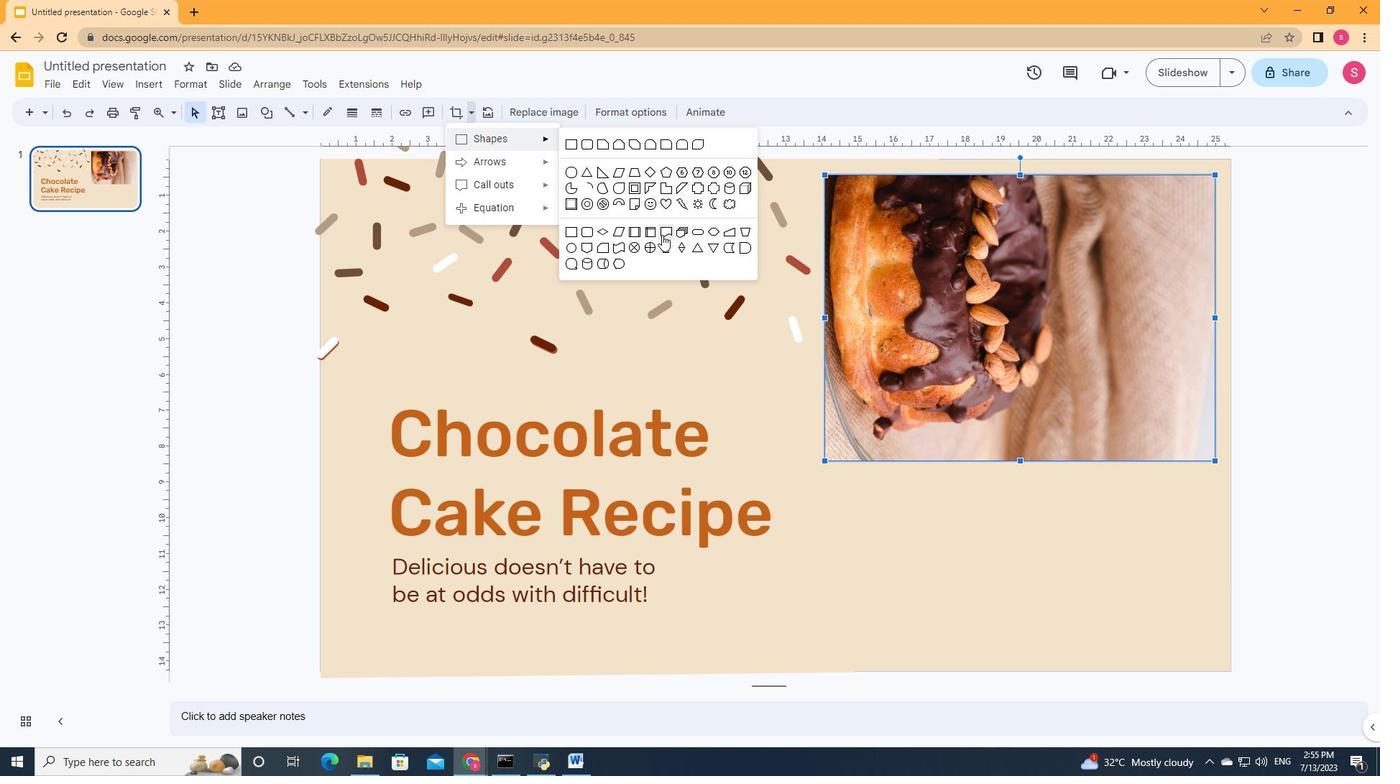 
Action: Mouse pressed left at (664, 234)
Screenshot: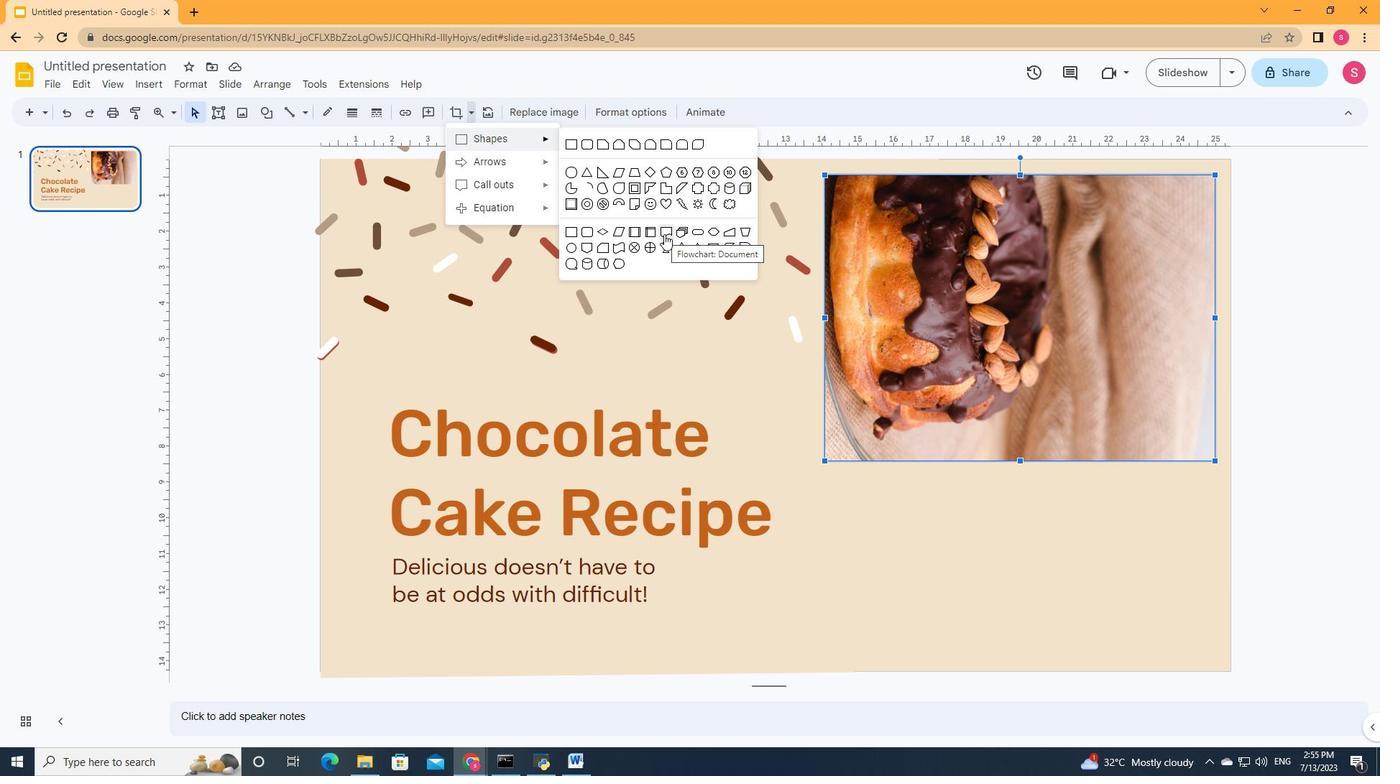 
Action: Mouse moved to (618, 117)
Screenshot: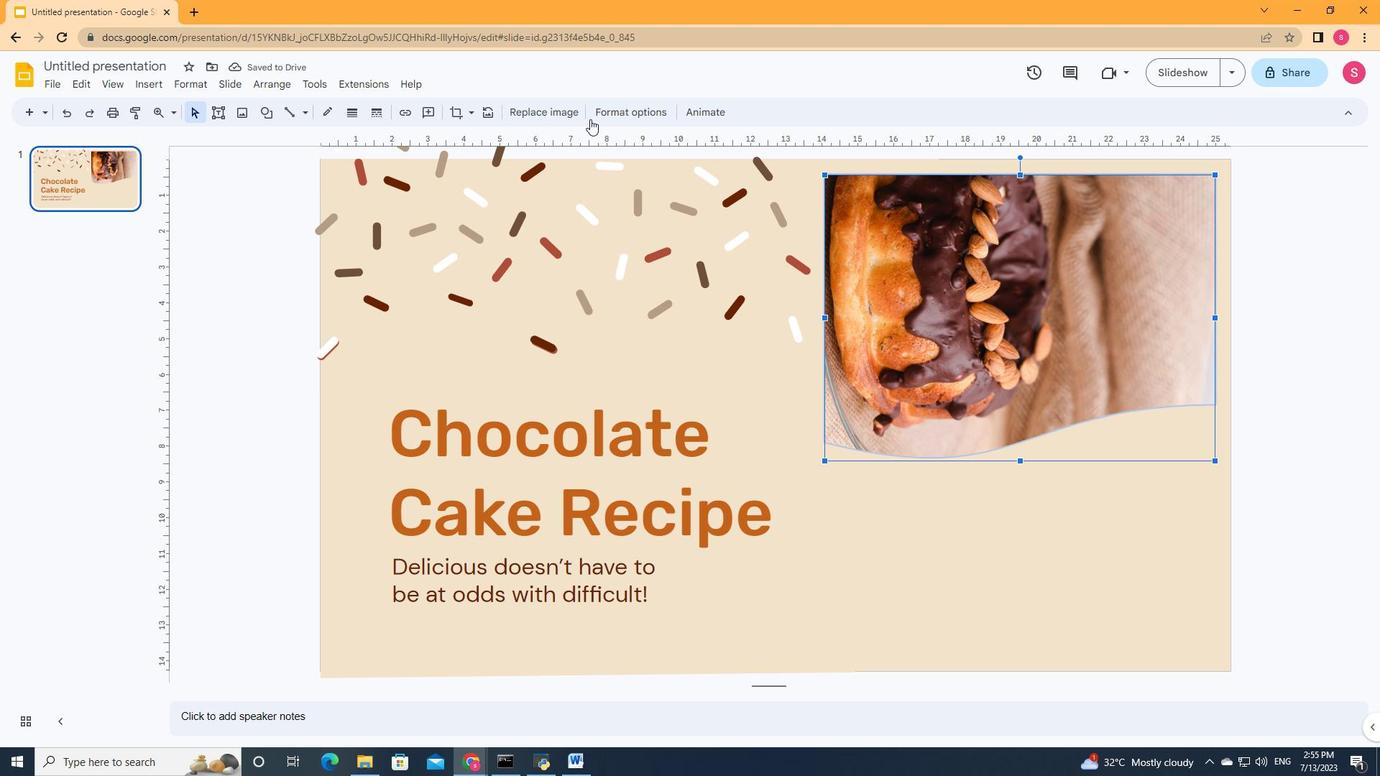 
Action: Mouse pressed left at (618, 117)
Screenshot: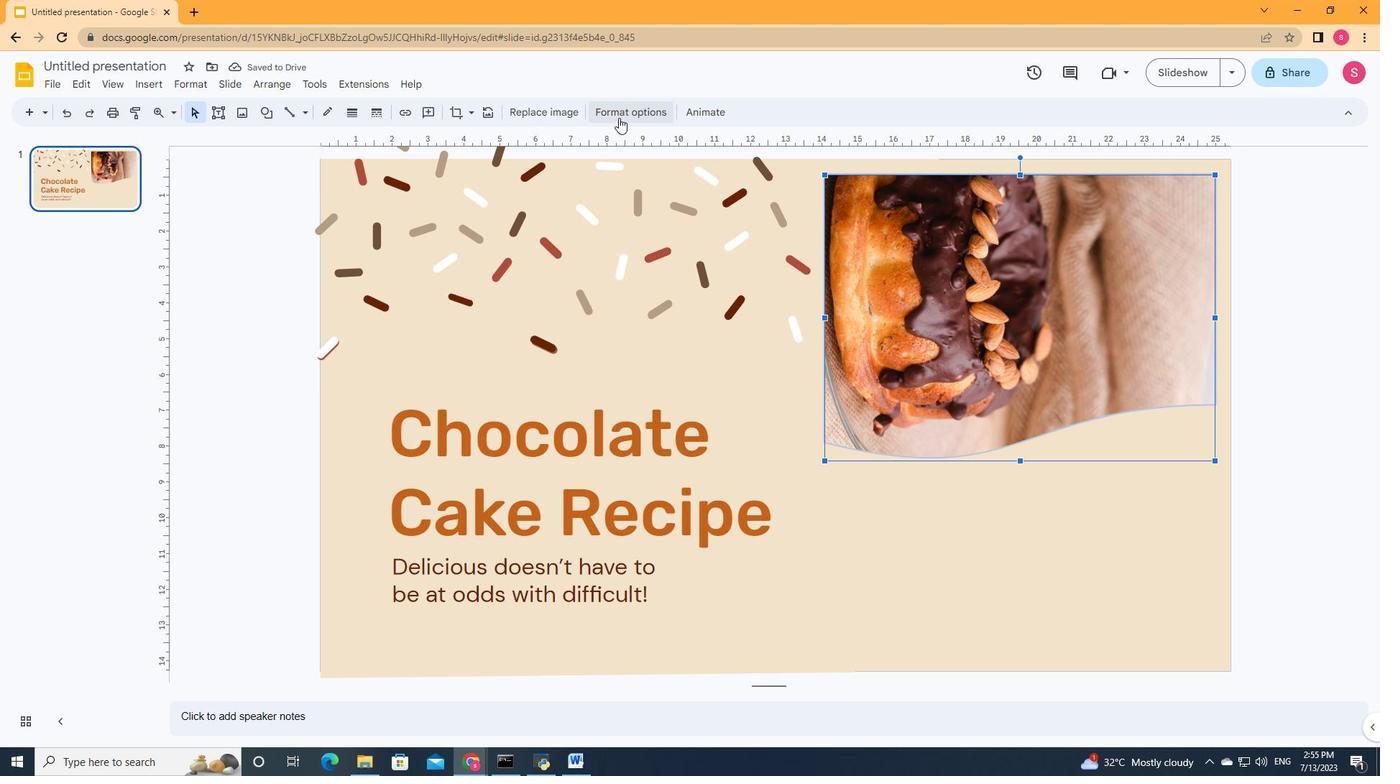 
Action: Mouse moved to (1190, 158)
Screenshot: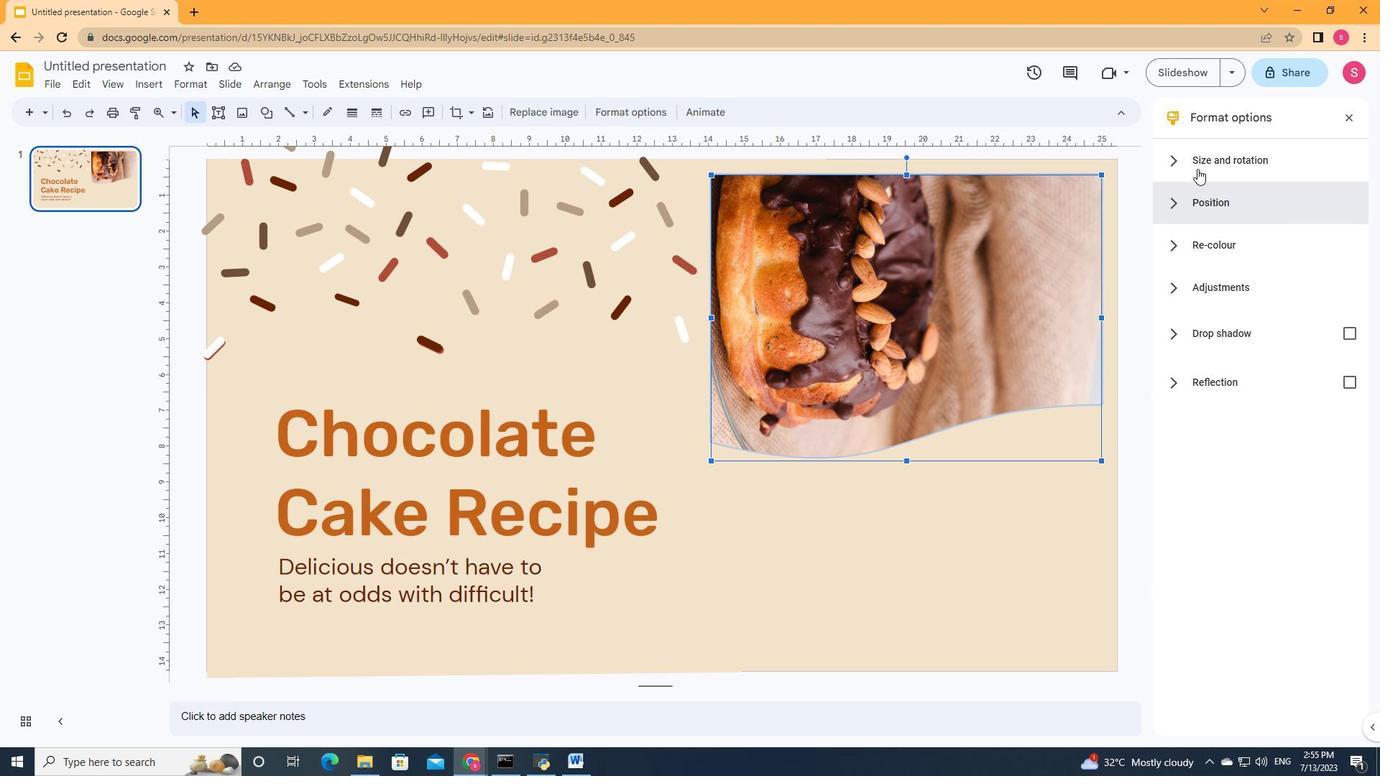 
Action: Mouse pressed left at (1190, 158)
Screenshot: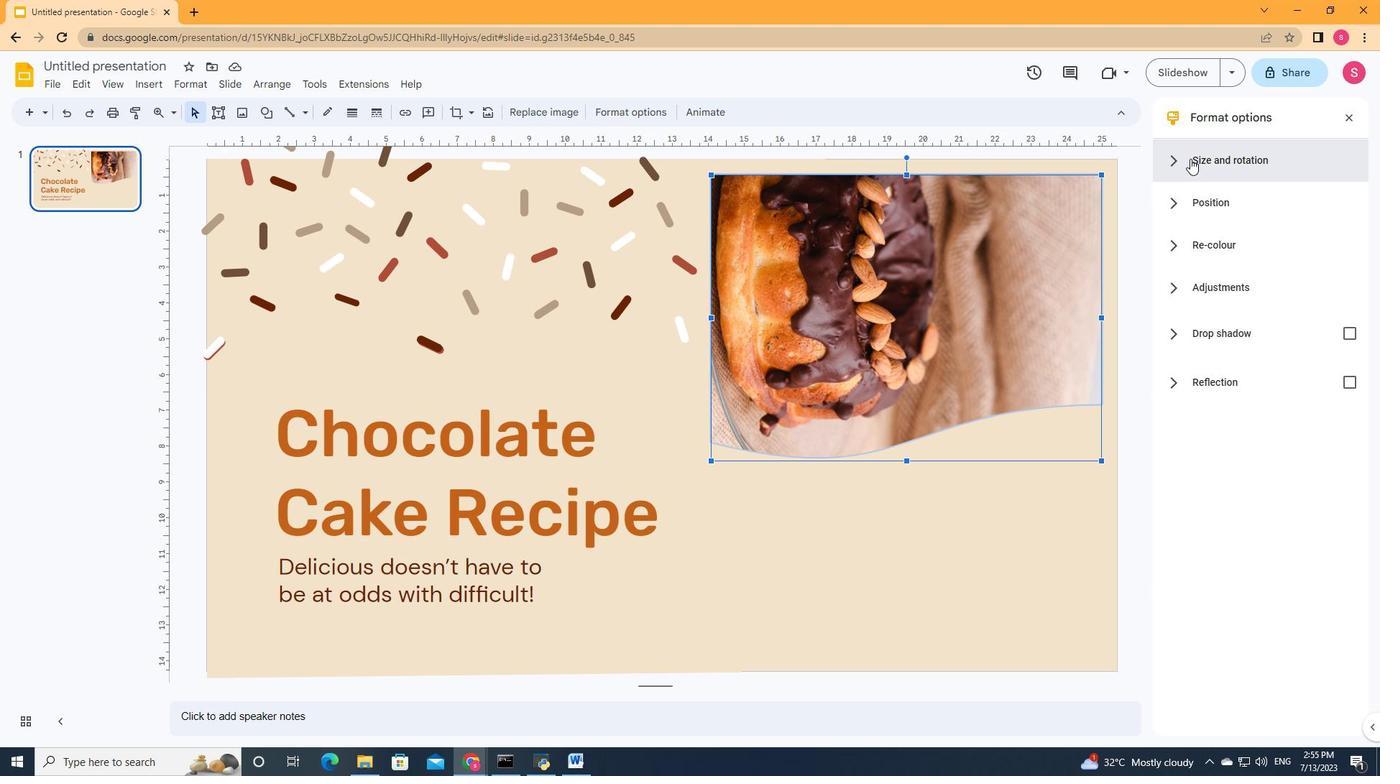 
Action: Mouse moved to (1241, 403)
Screenshot: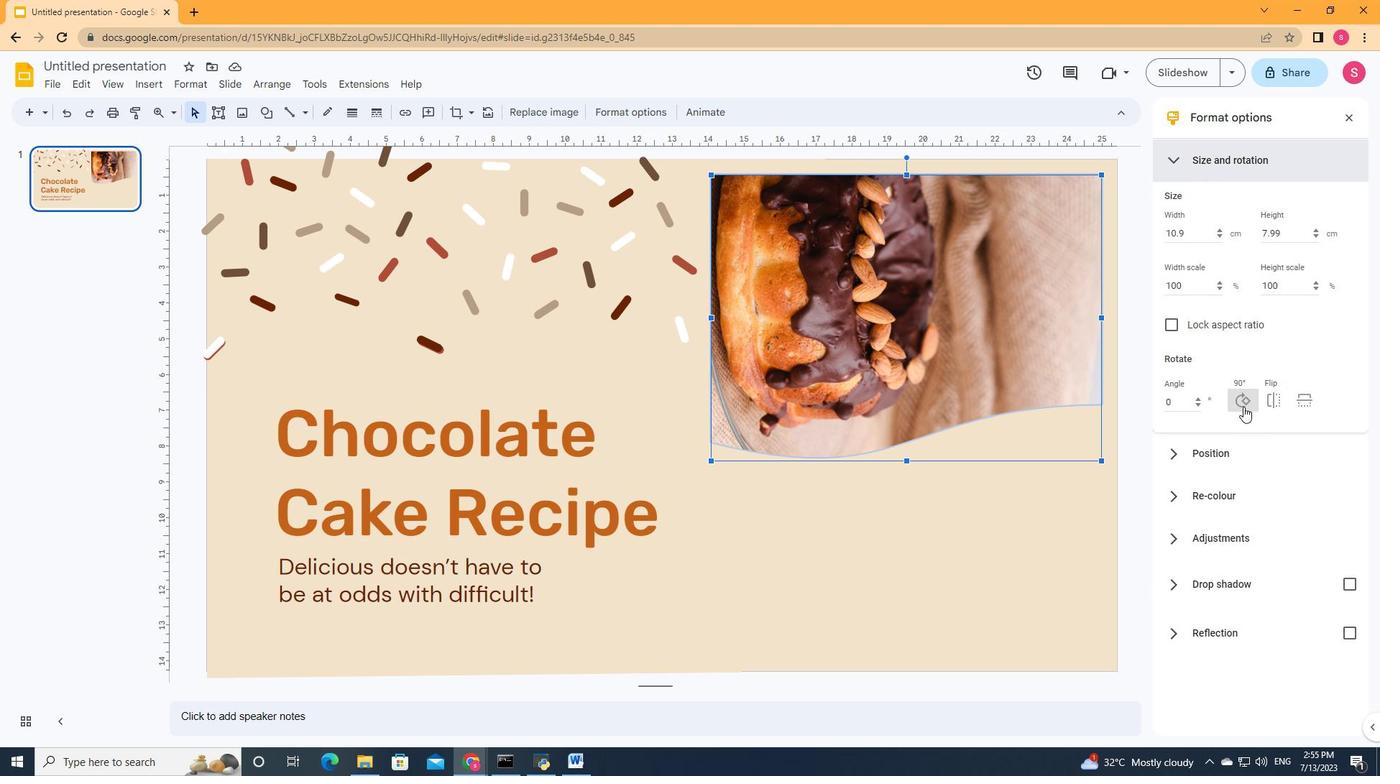 
Action: Mouse pressed left at (1241, 403)
Screenshot: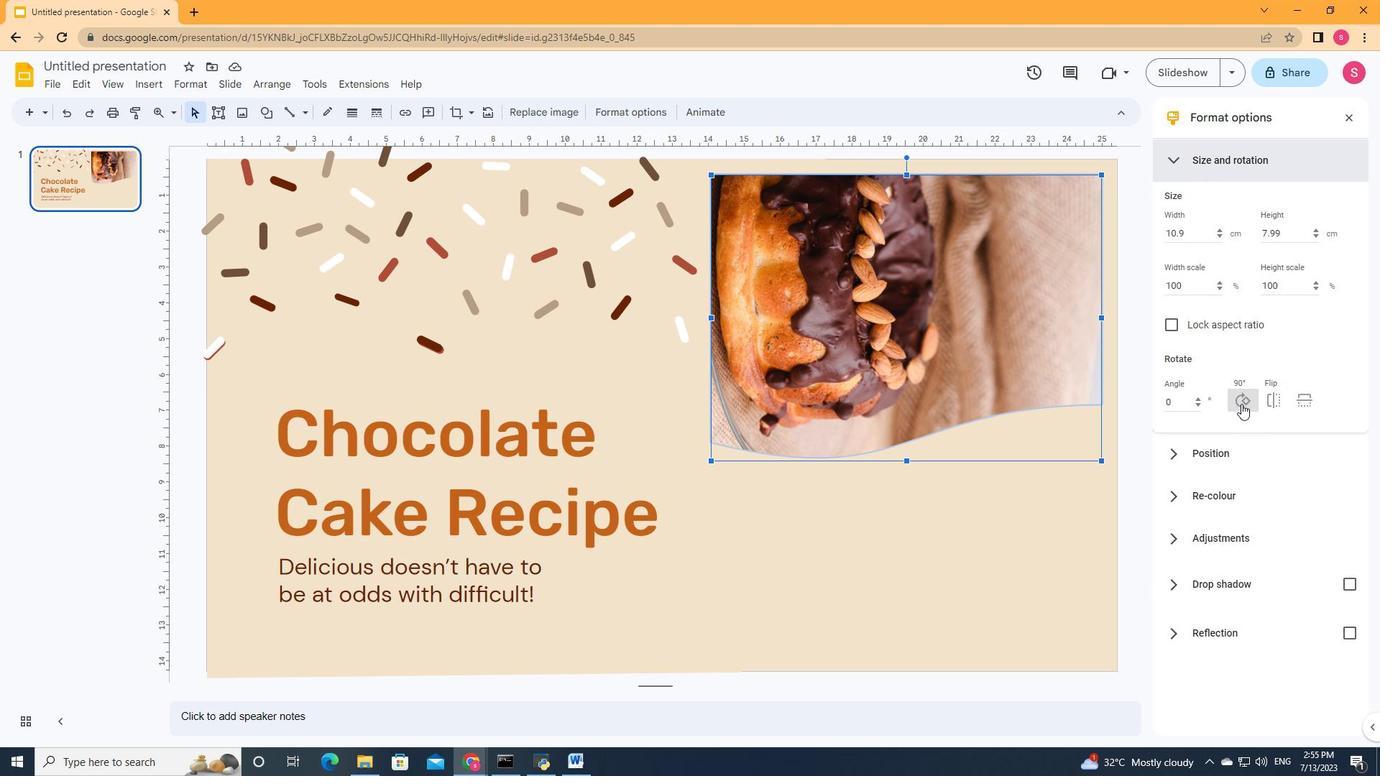 
Action: Mouse pressed left at (1241, 403)
Screenshot: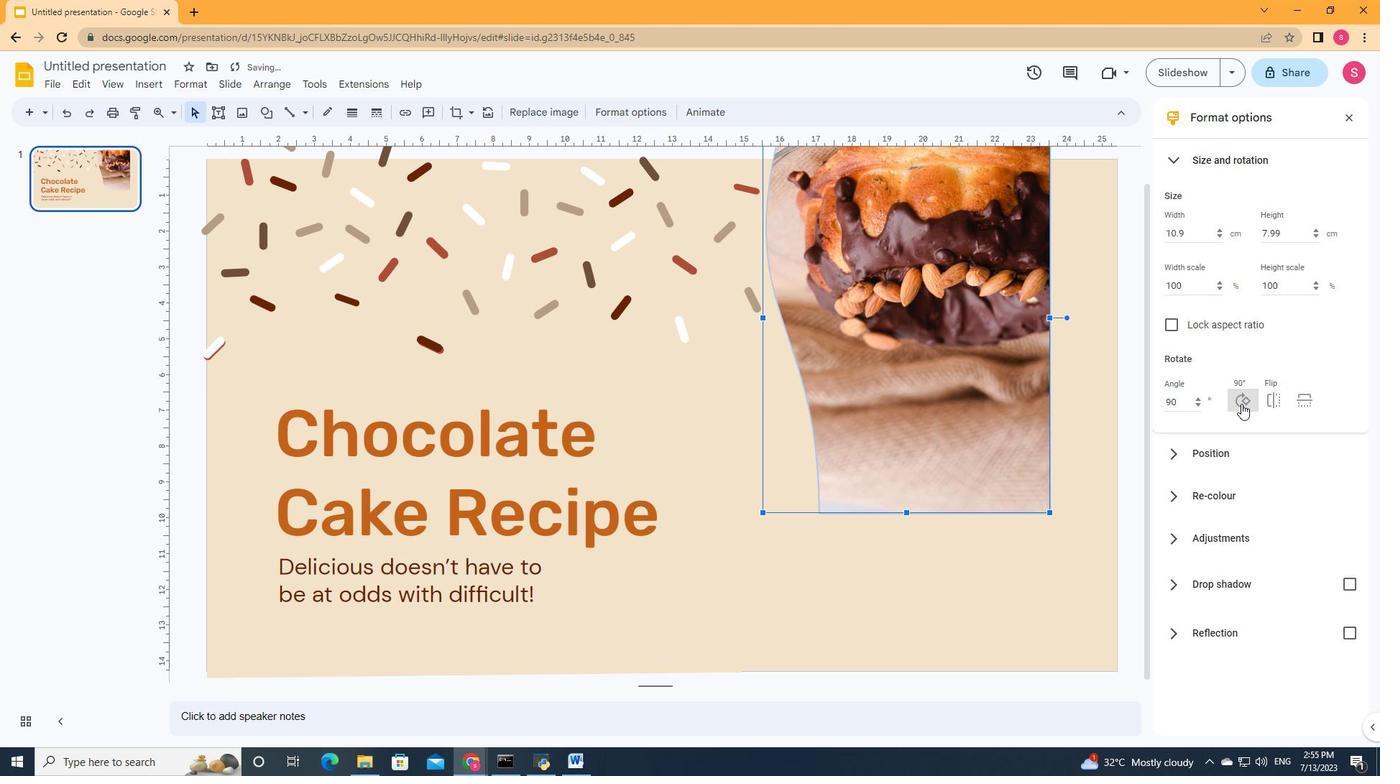 
Action: Mouse moved to (1240, 403)
Screenshot: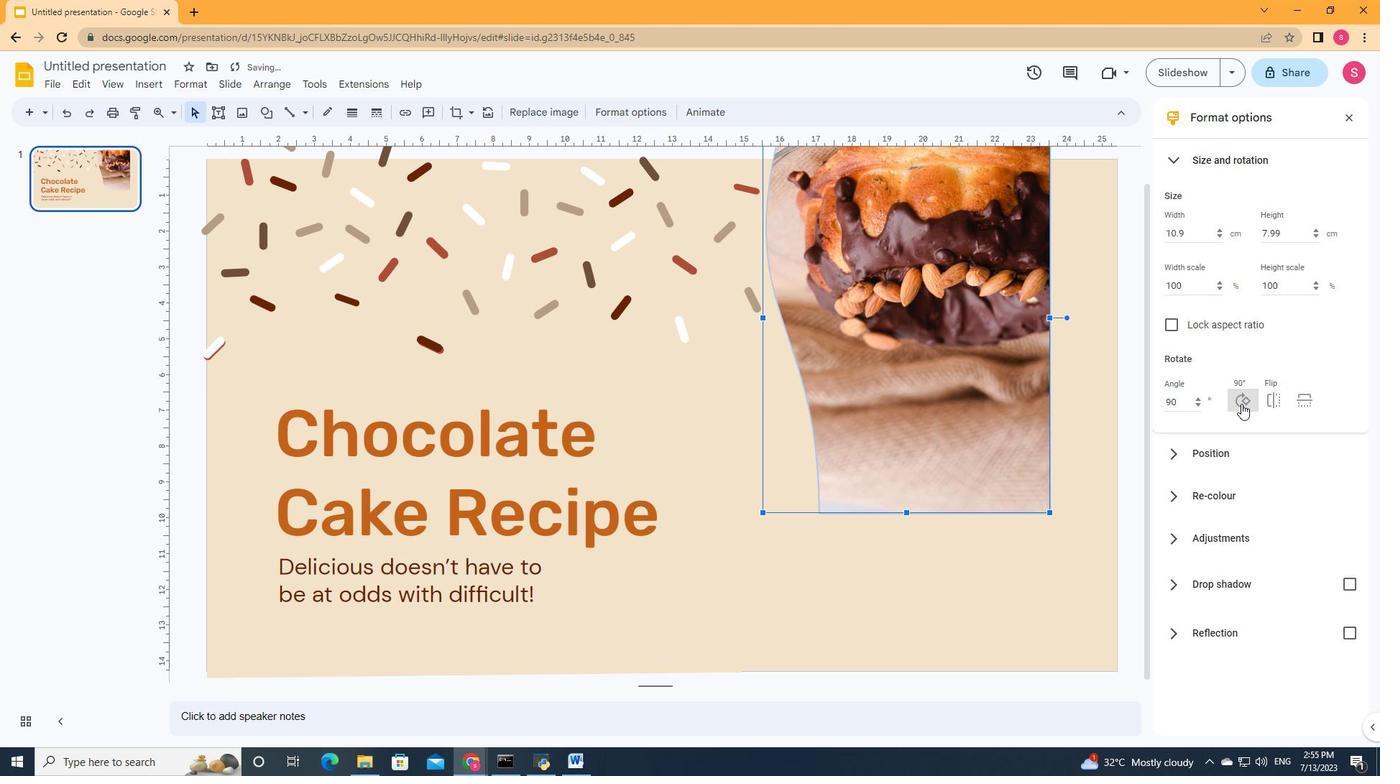 
Action: Mouse pressed left at (1240, 403)
Screenshot: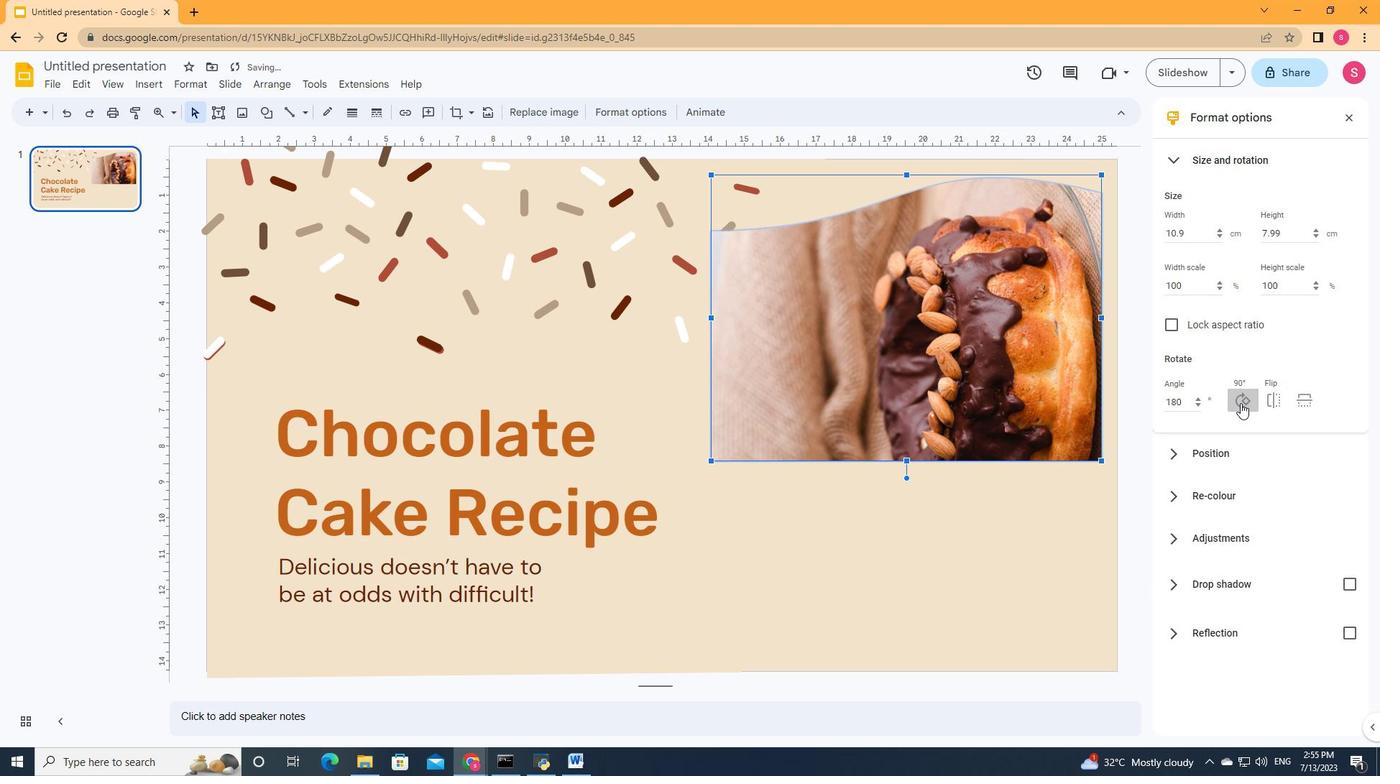 
Action: Mouse moved to (1270, 403)
Screenshot: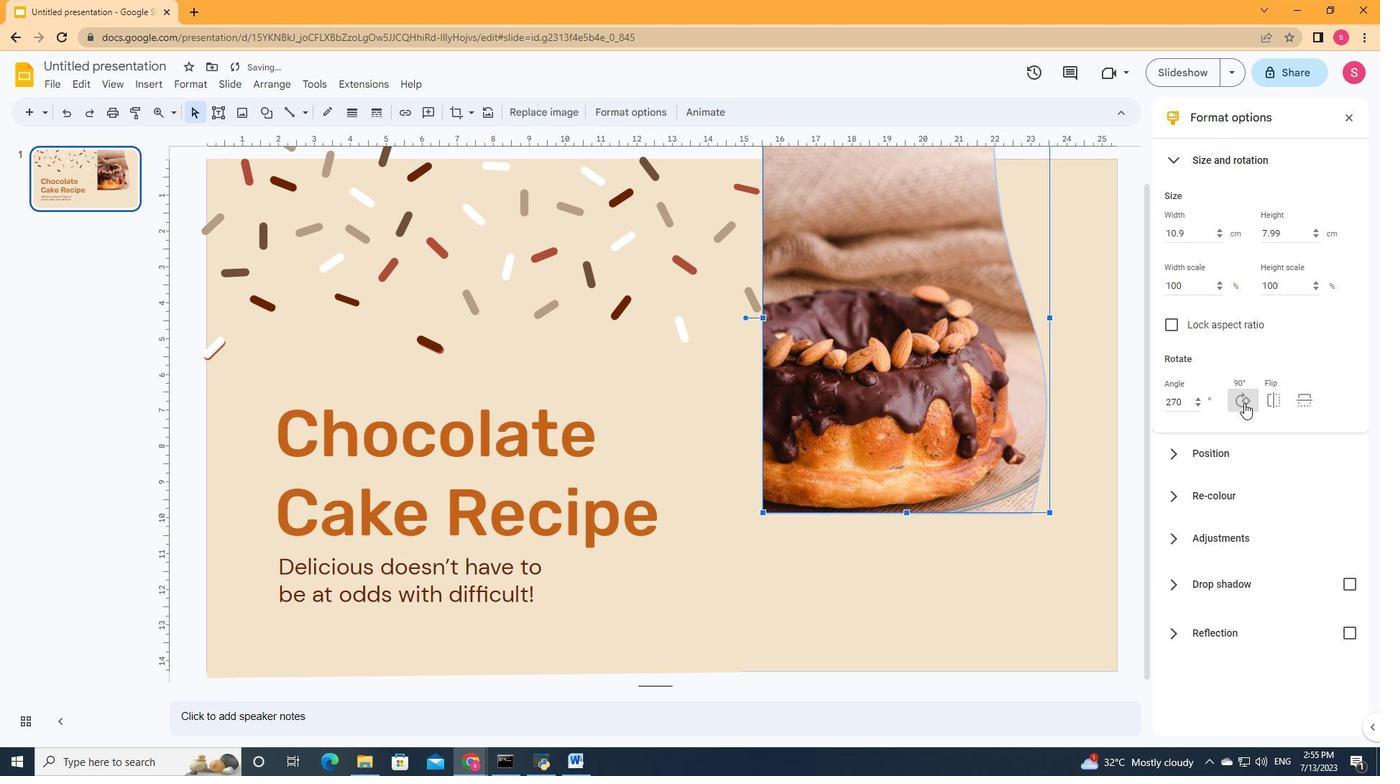 
Action: Mouse pressed left at (1270, 403)
Screenshot: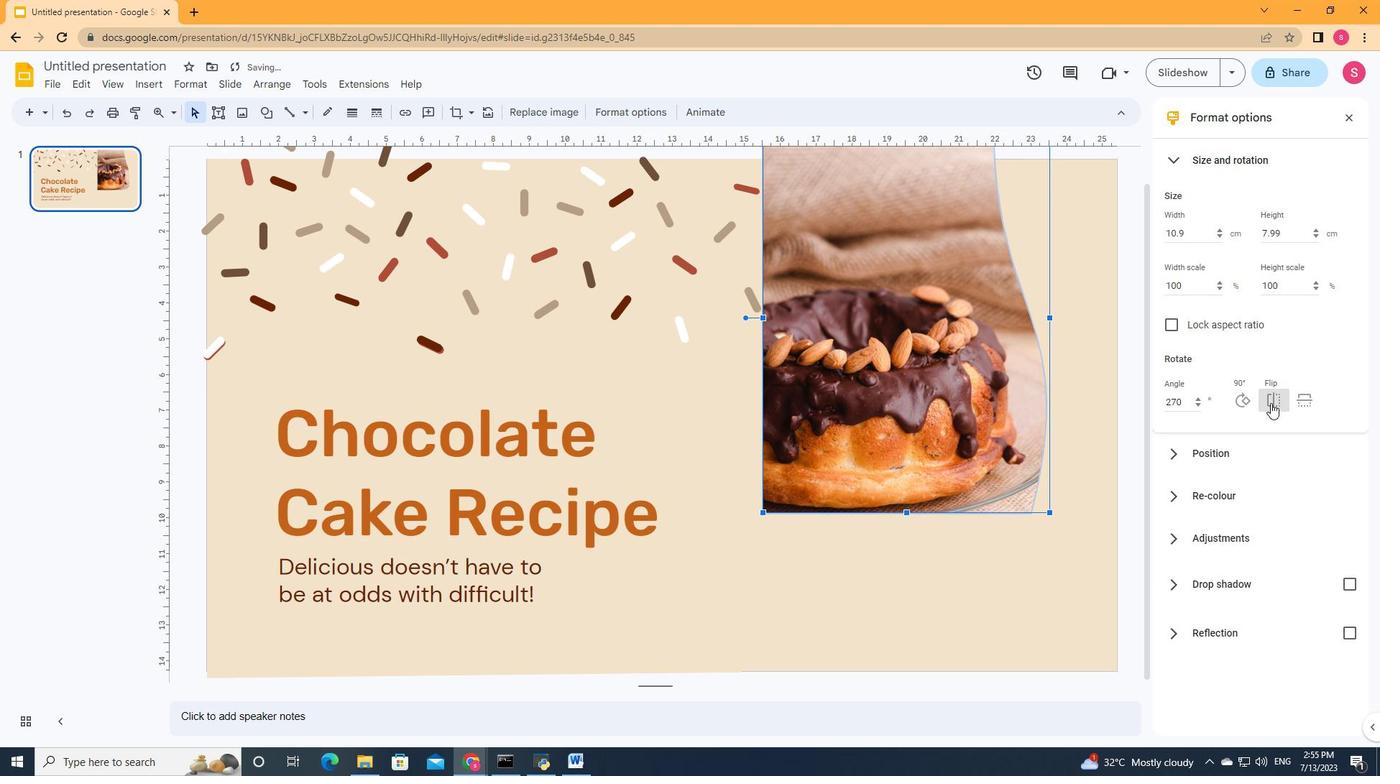
Action: Mouse moved to (931, 331)
Screenshot: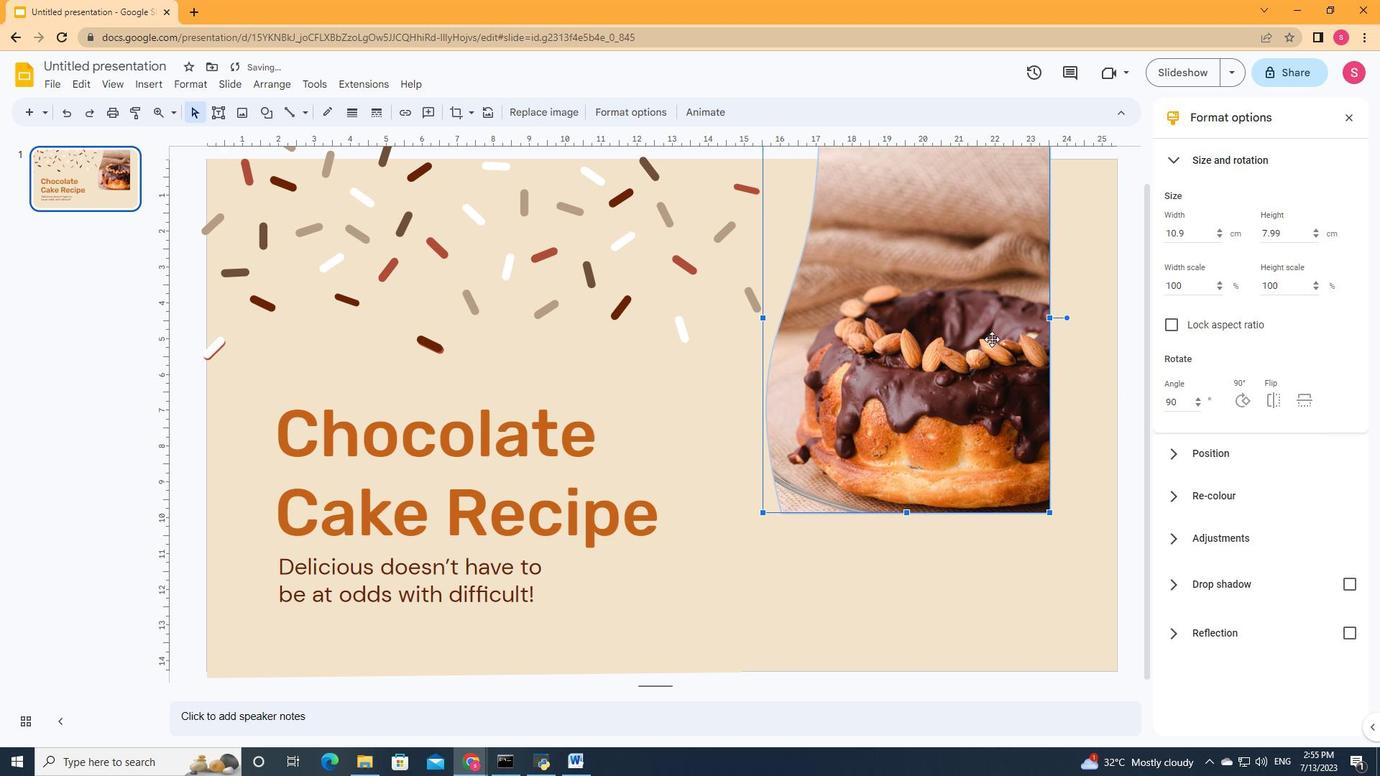 
Action: Mouse pressed left at (931, 331)
Screenshot: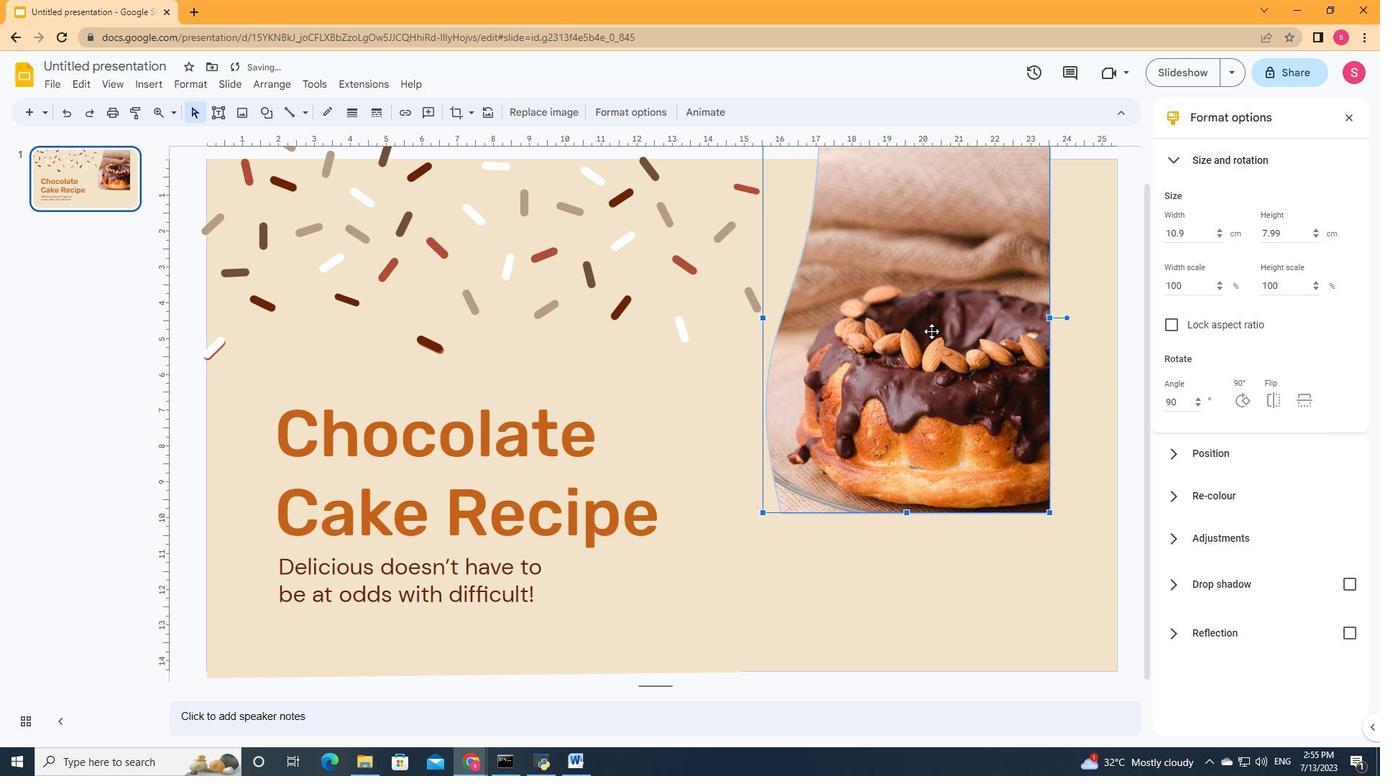 
Action: Mouse moved to (831, 549)
Screenshot: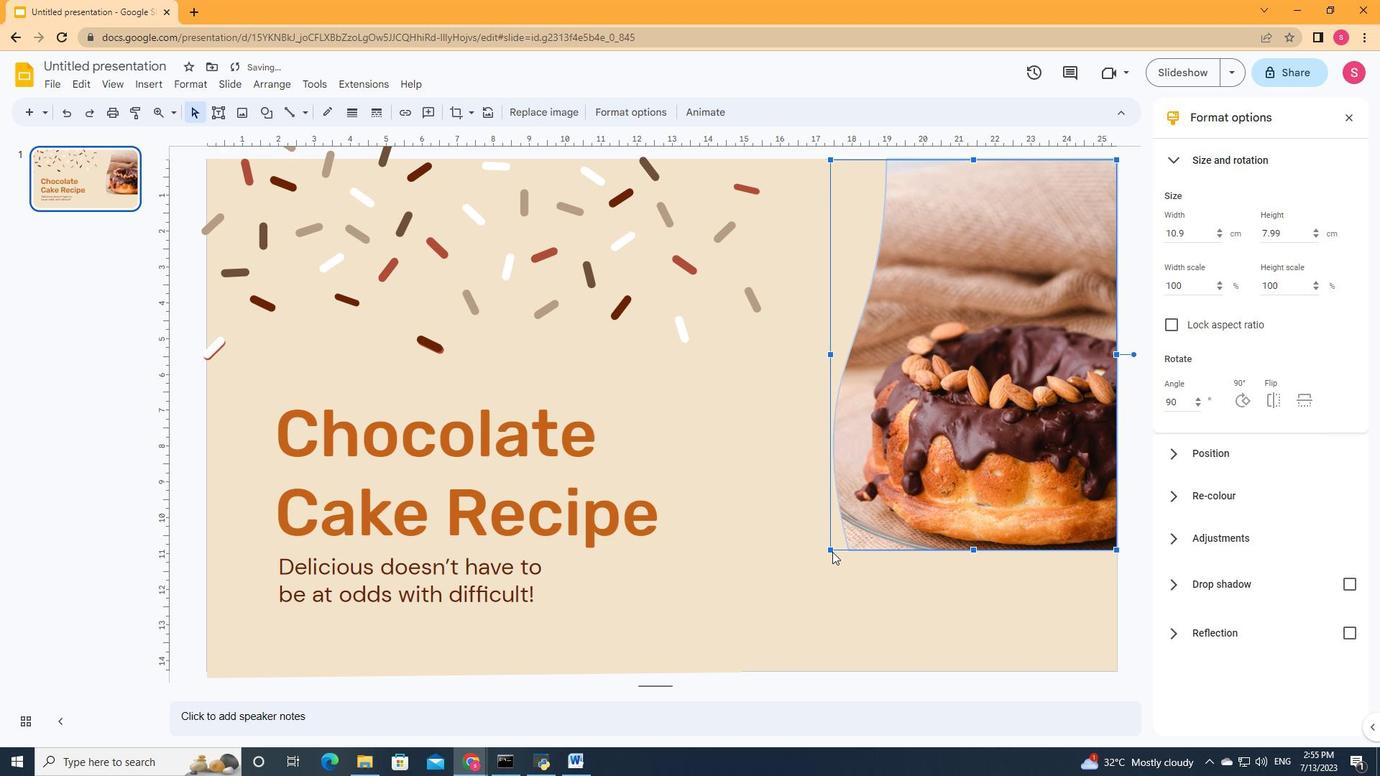
Action: Mouse pressed left at (831, 549)
Screenshot: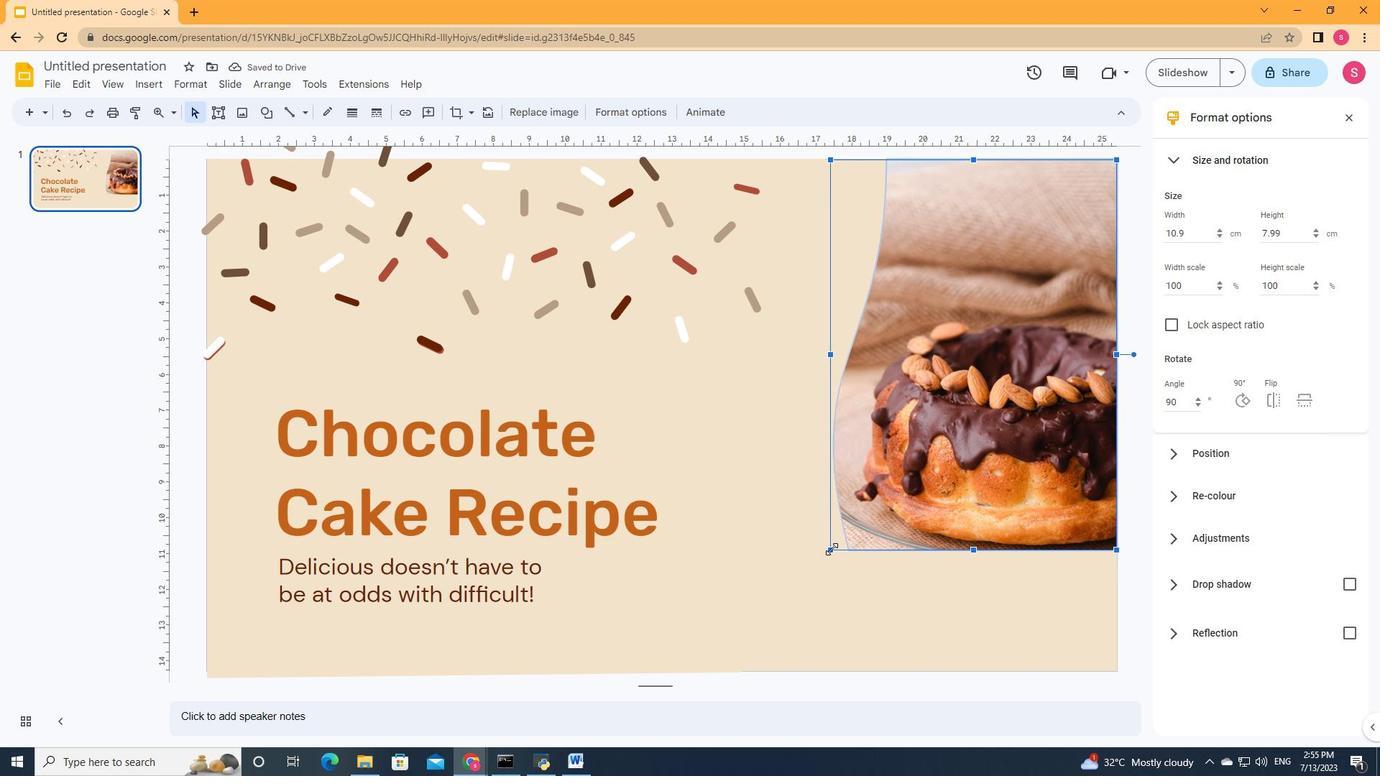 
Action: Mouse moved to (710, 562)
Screenshot: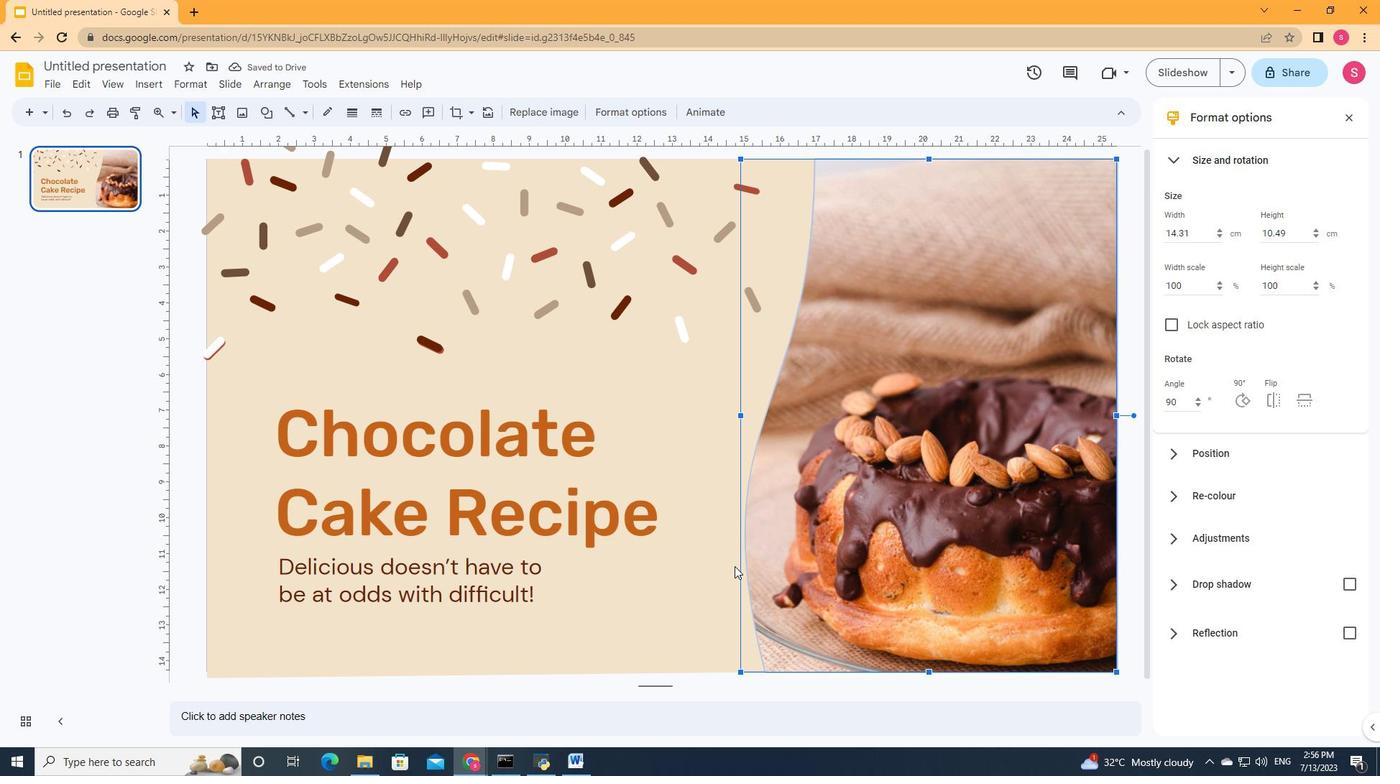 
Action: Mouse pressed left at (710, 562)
Screenshot: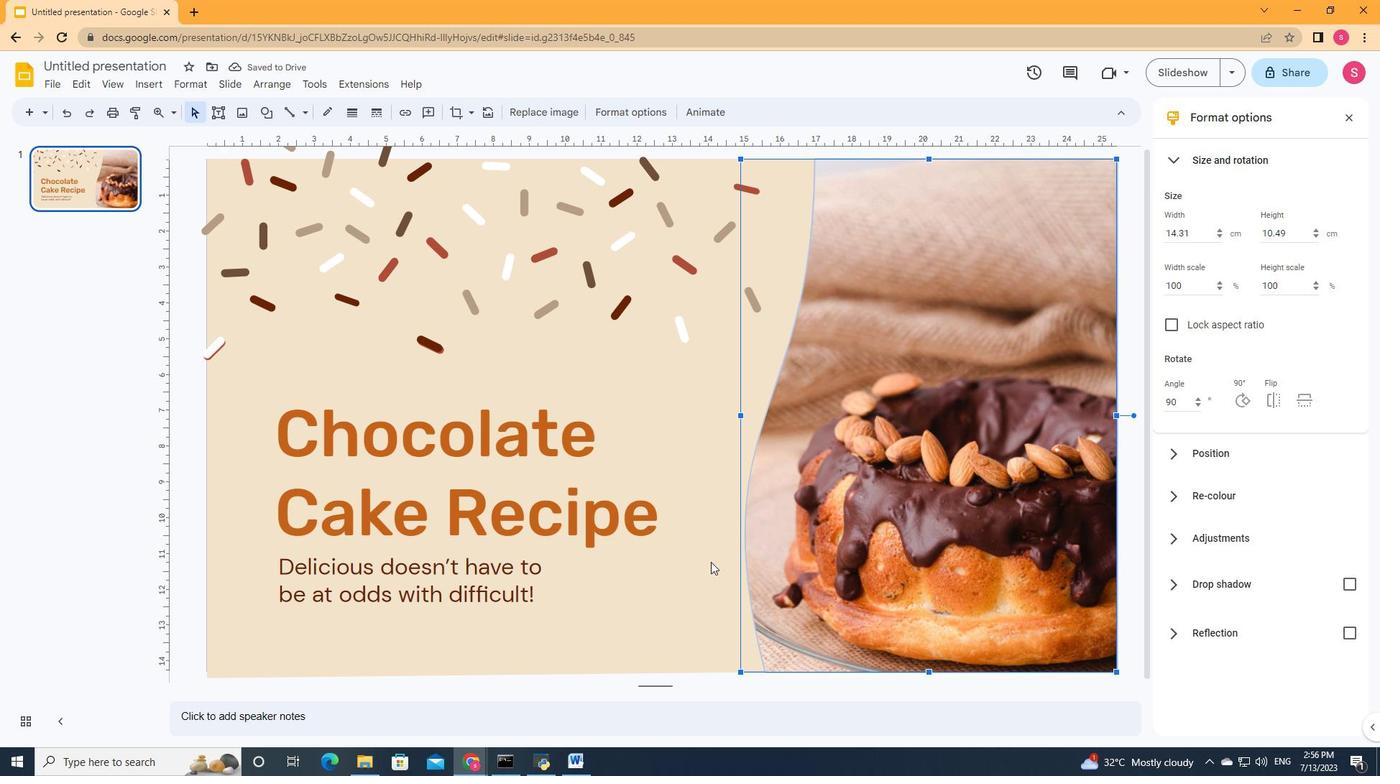 
Action: Mouse moved to (950, 506)
Screenshot: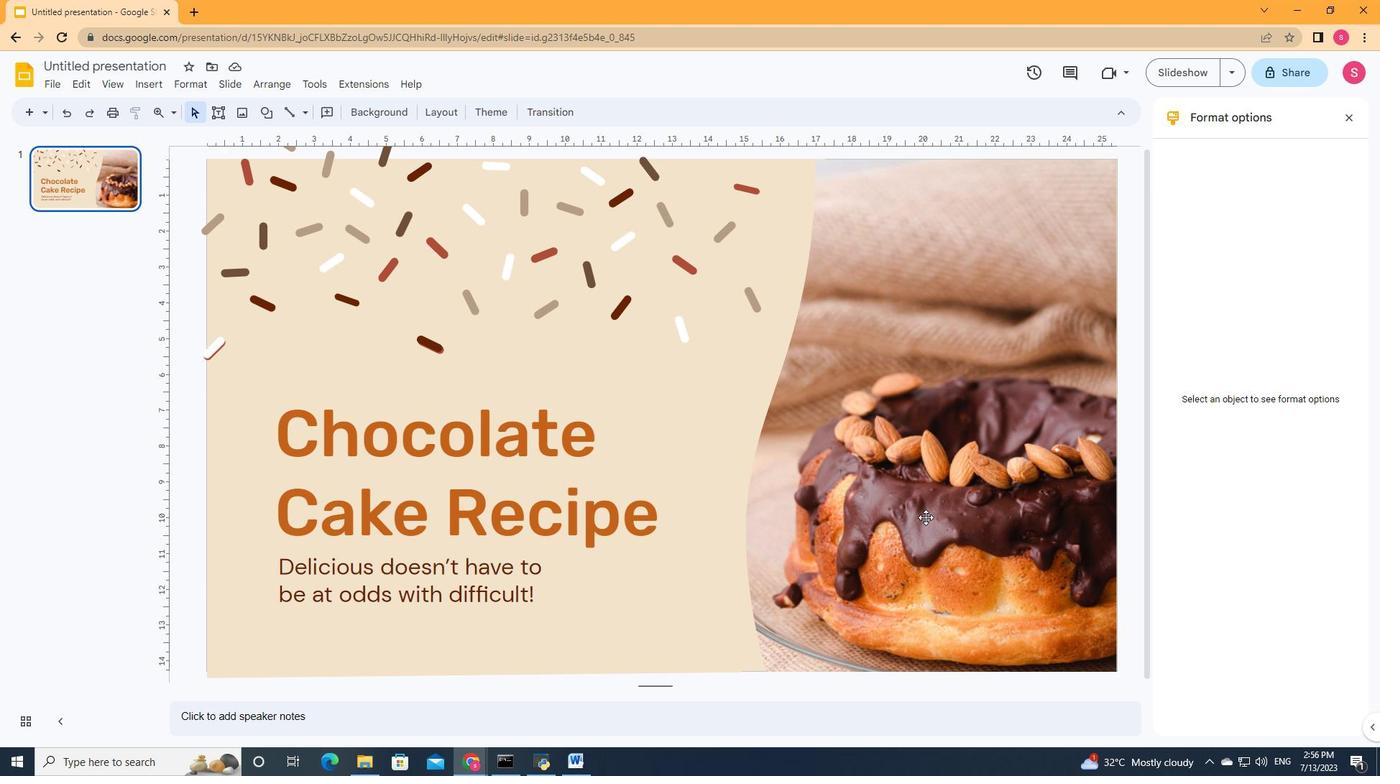 
Action: Mouse pressed left at (950, 506)
Screenshot: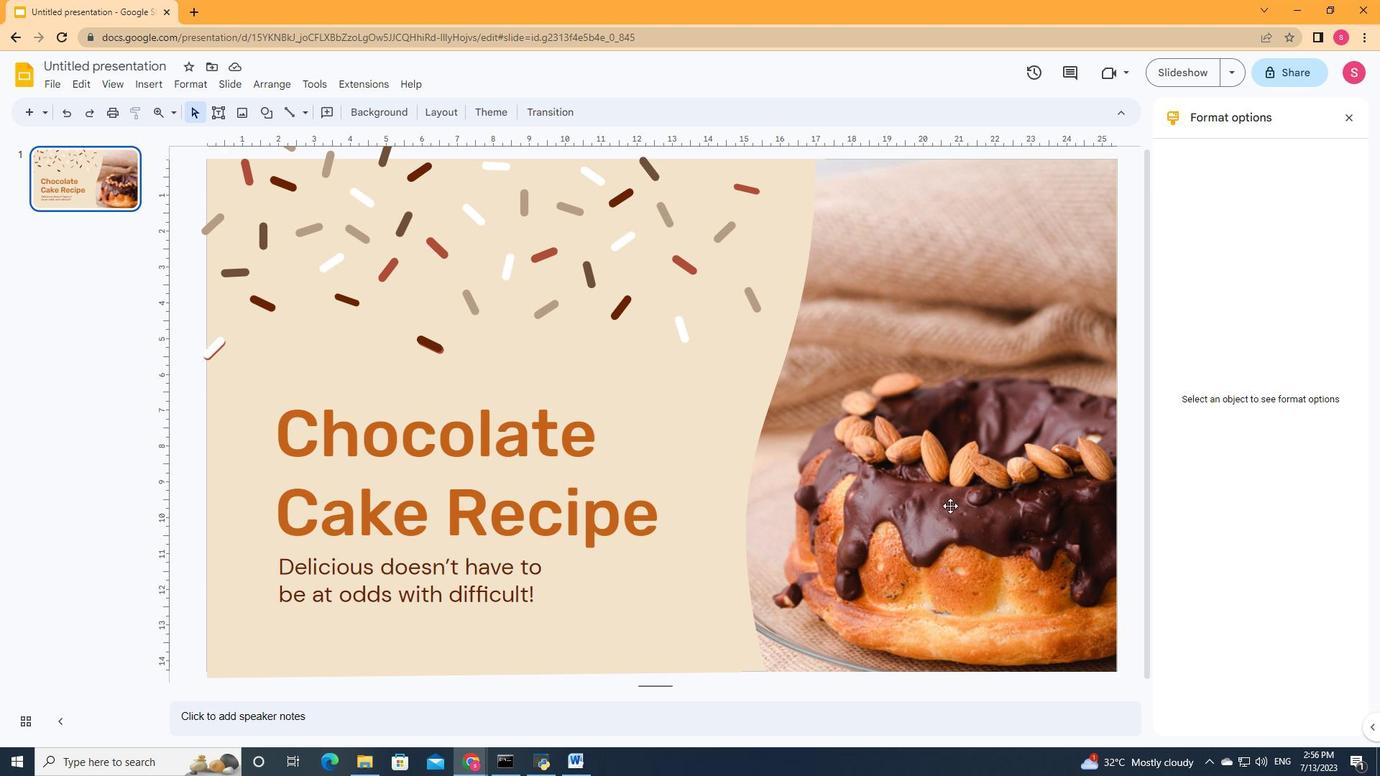 
Action: Mouse pressed left at (950, 506)
Screenshot: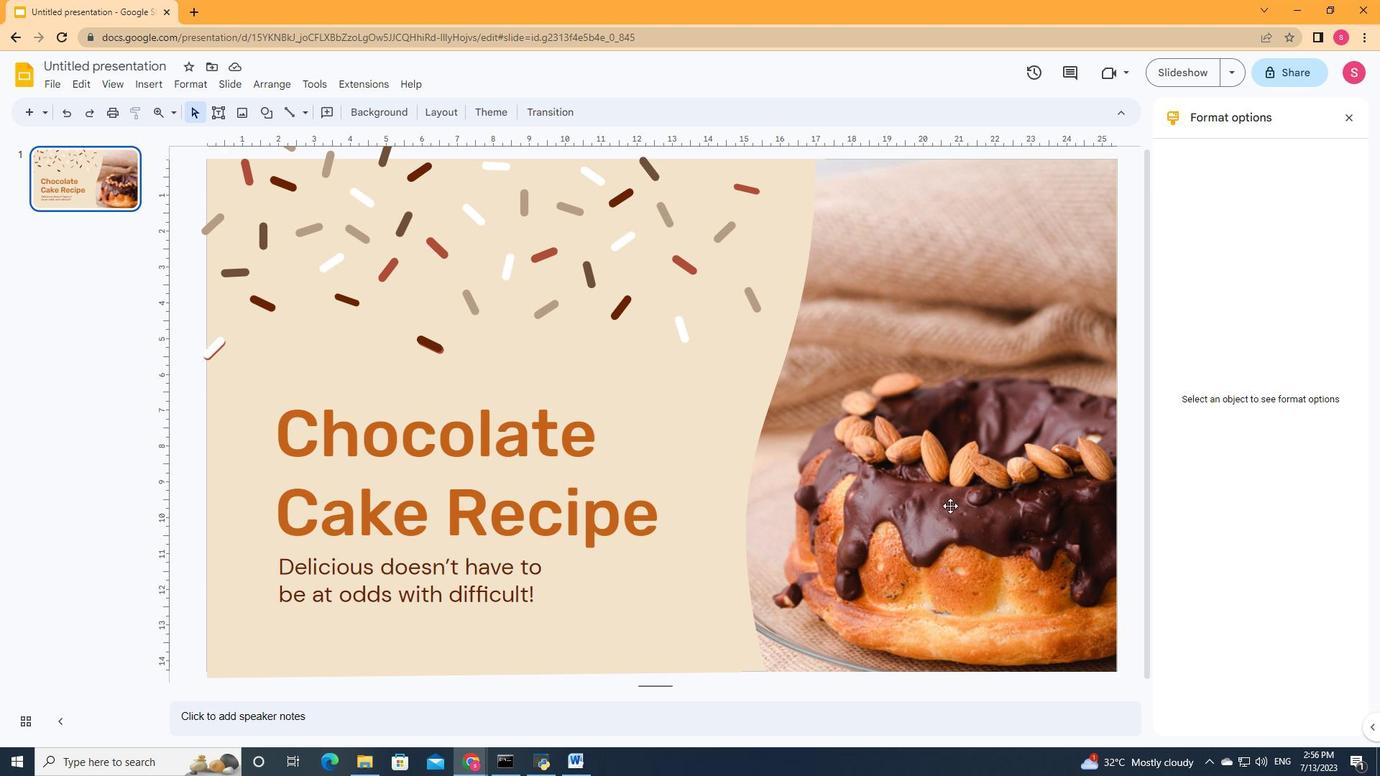 
Action: Mouse moved to (927, 669)
Screenshot: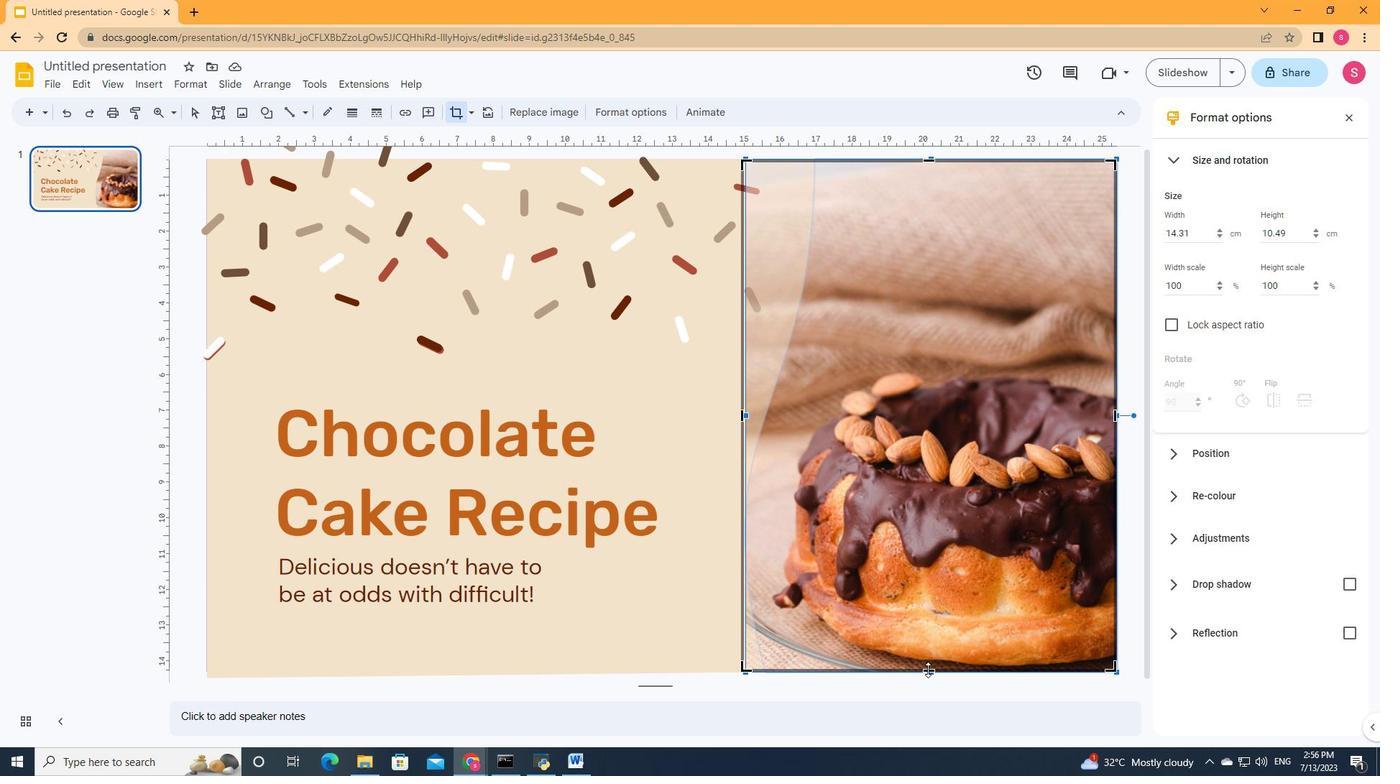 
Action: Mouse pressed left at (927, 669)
Screenshot: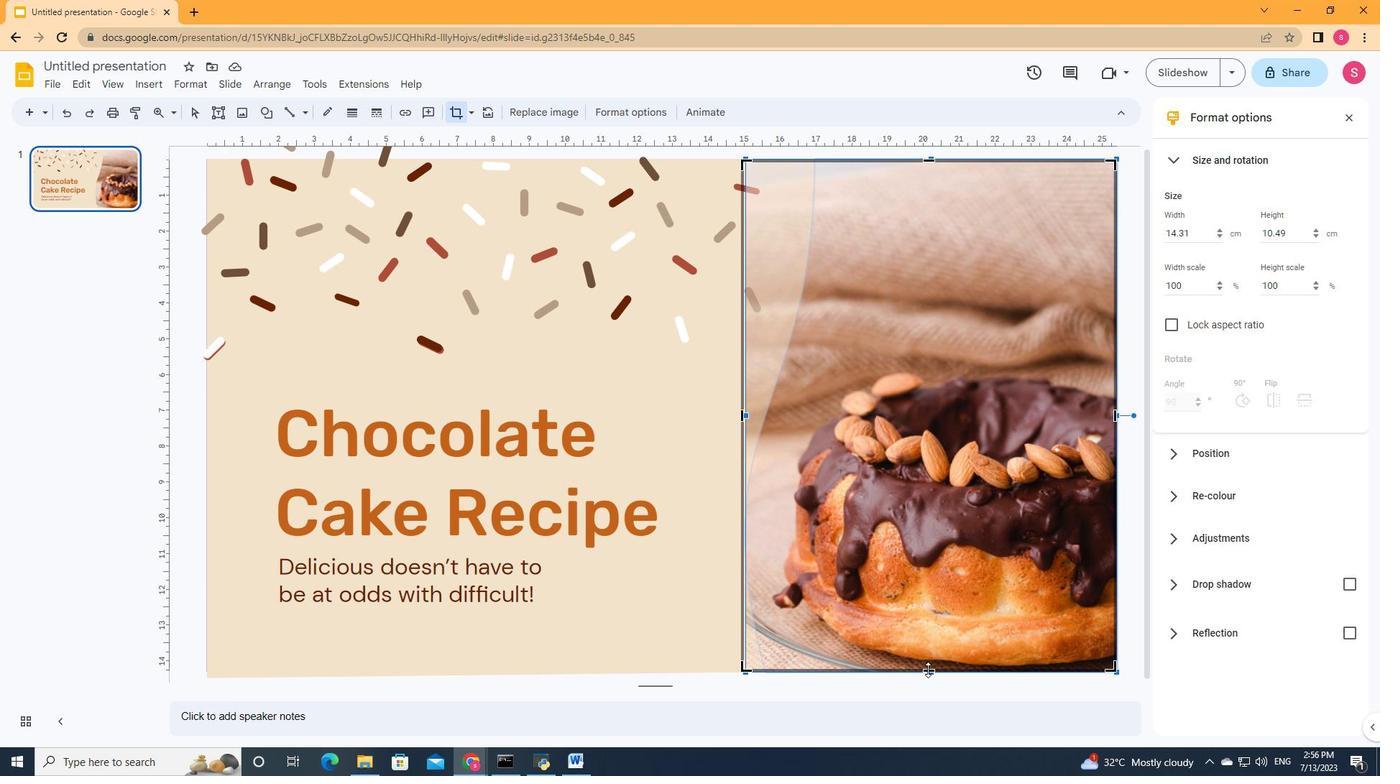 
Action: Mouse moved to (950, 526)
Screenshot: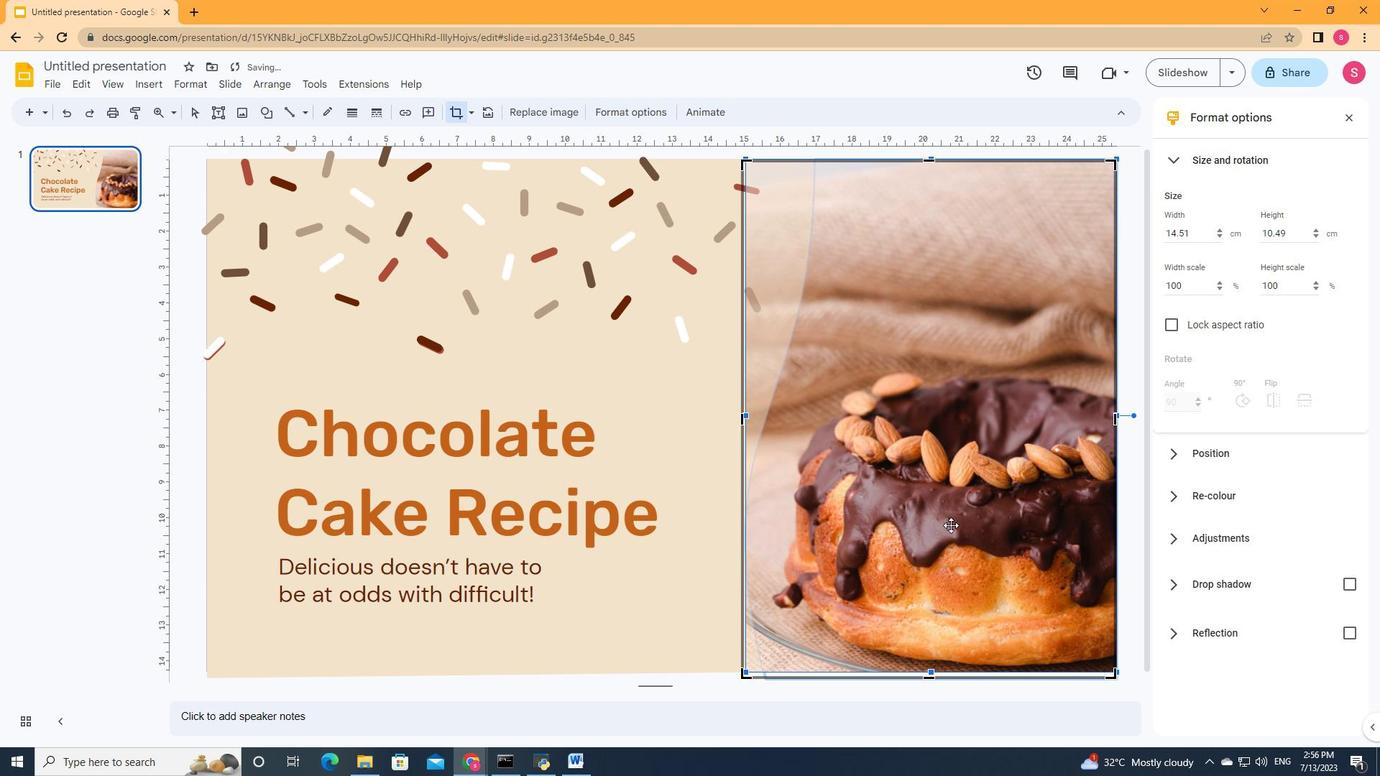 
Action: Mouse pressed left at (950, 526)
Screenshot: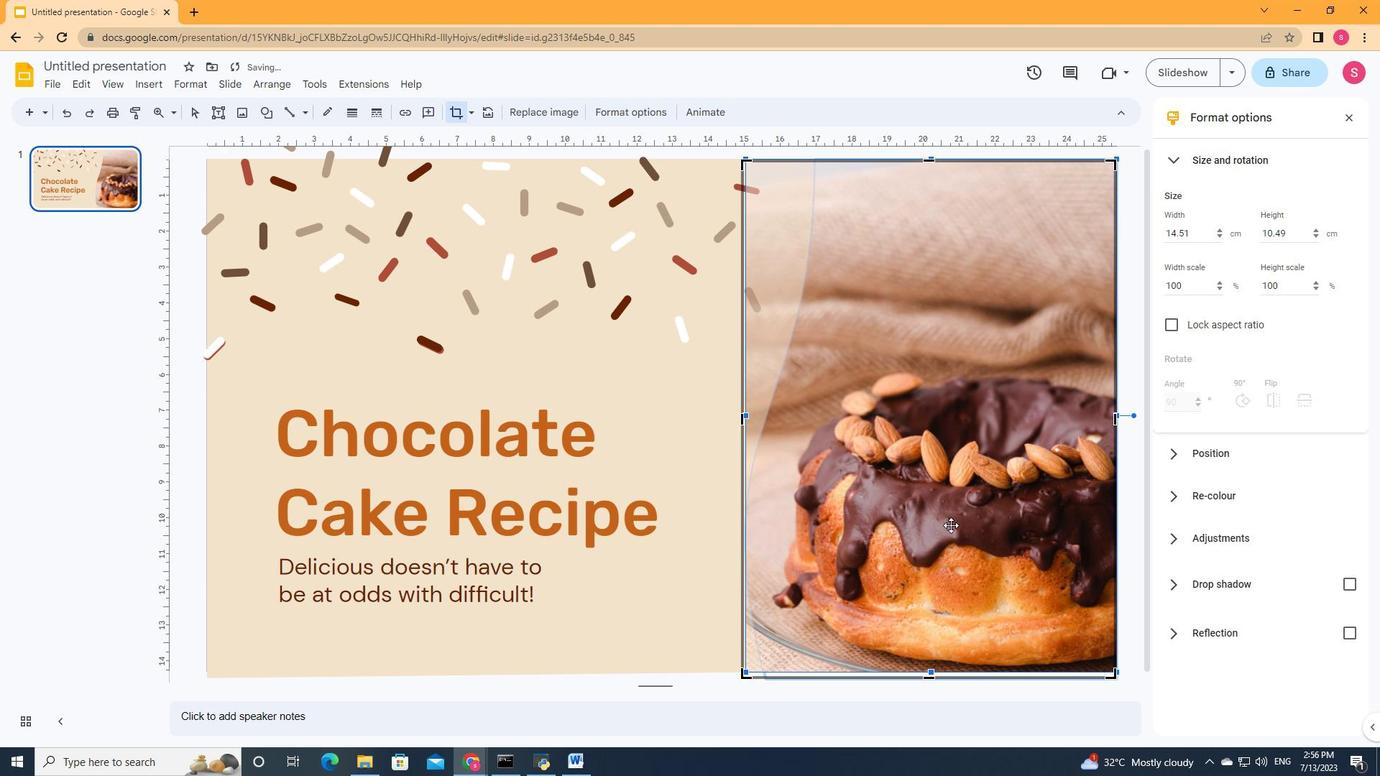 
Action: Mouse moved to (712, 553)
Screenshot: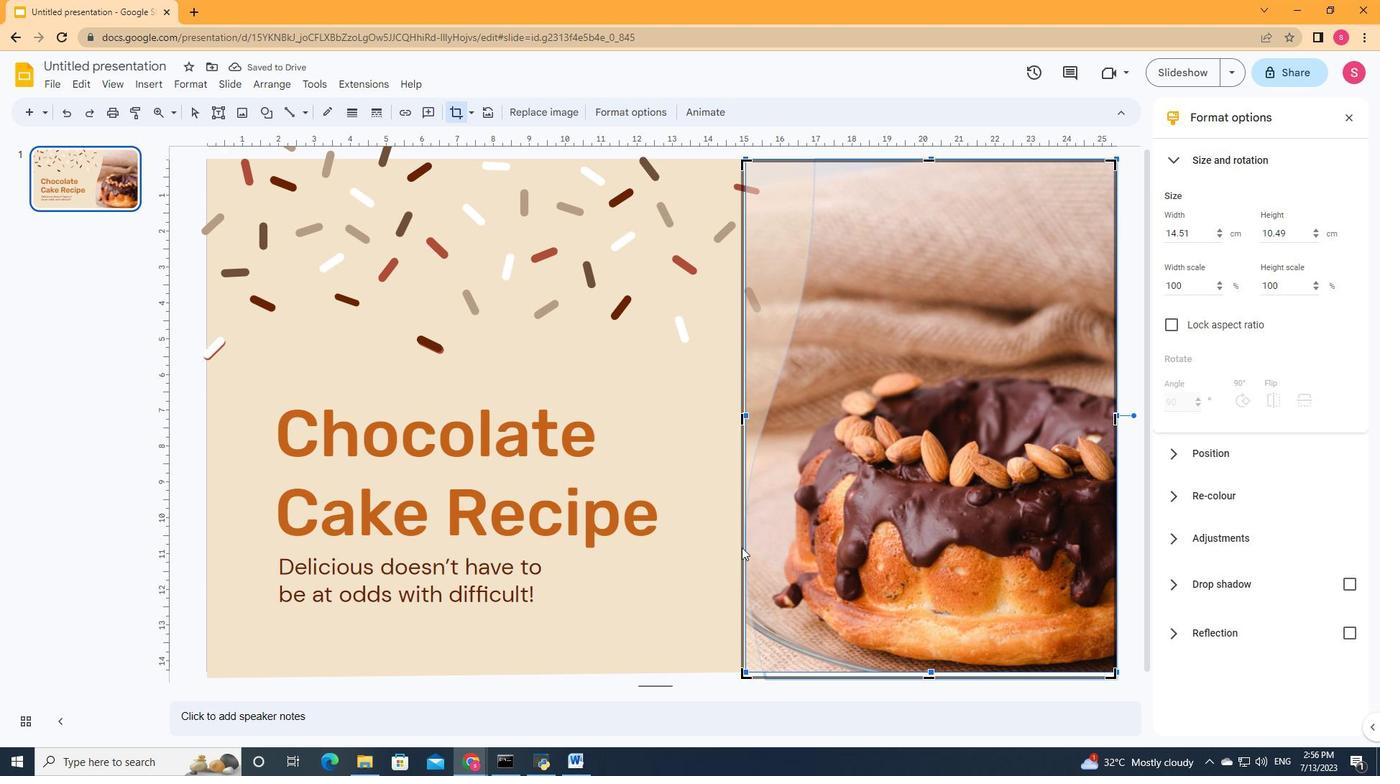 
Action: Mouse pressed left at (712, 553)
Screenshot: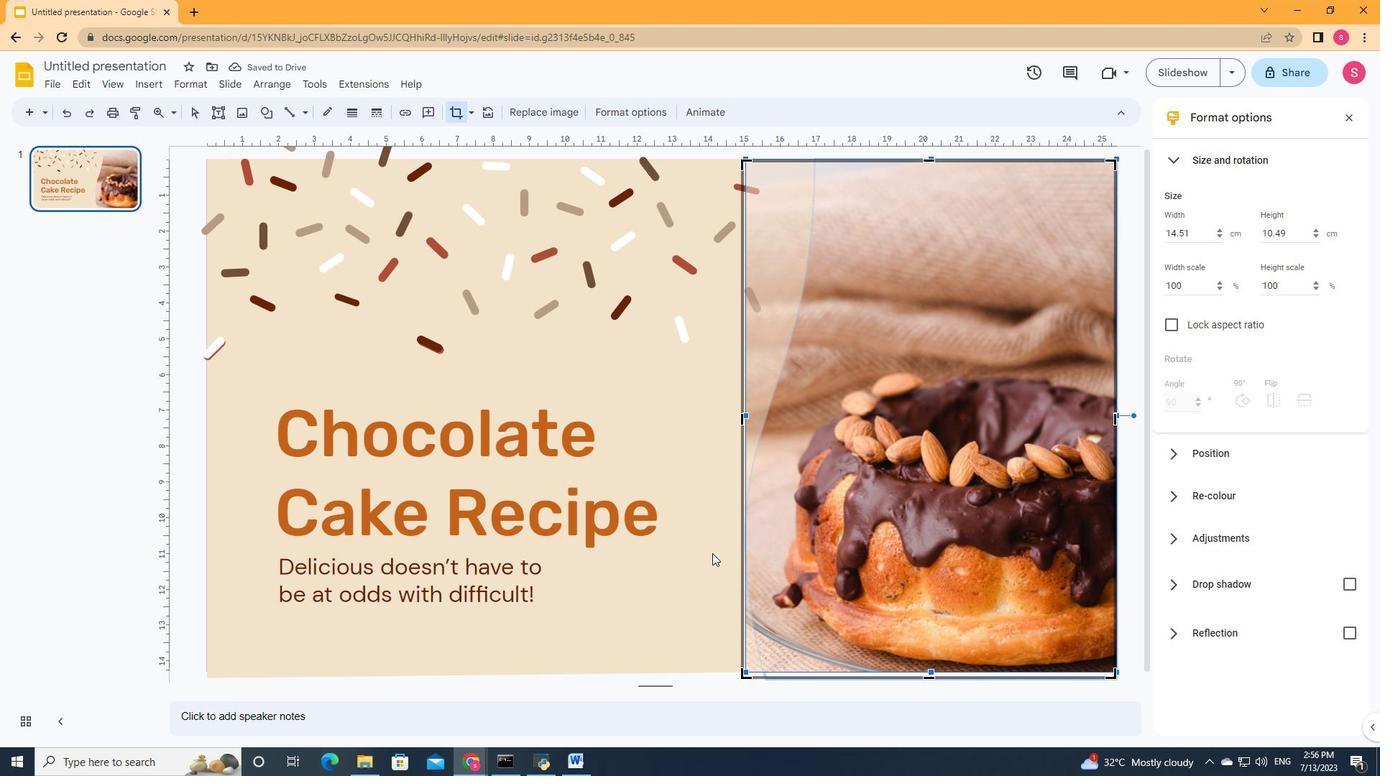 
Action: Mouse pressed left at (712, 553)
Screenshot: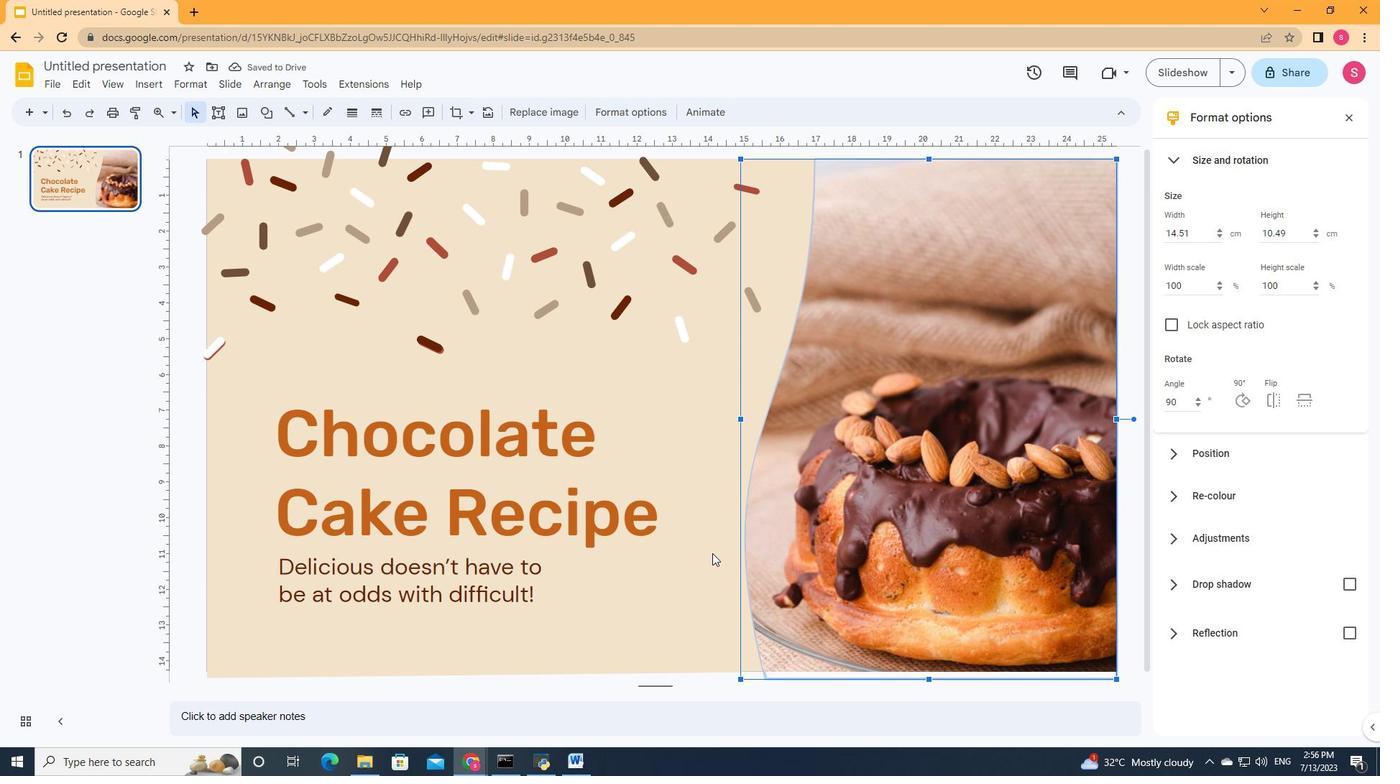
Action: Mouse moved to (580, 528)
Screenshot: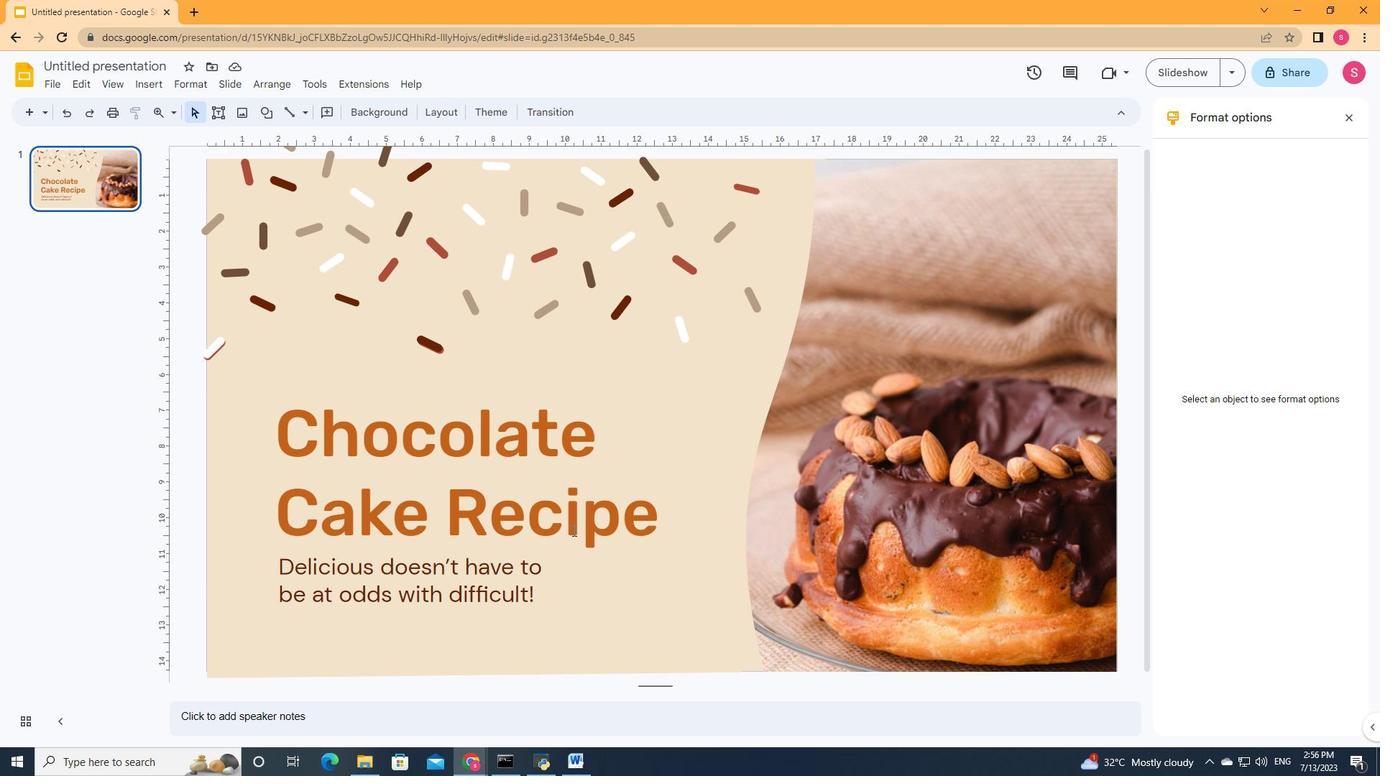 
Action: Mouse scrolled (580, 527) with delta (0, 0)
Screenshot: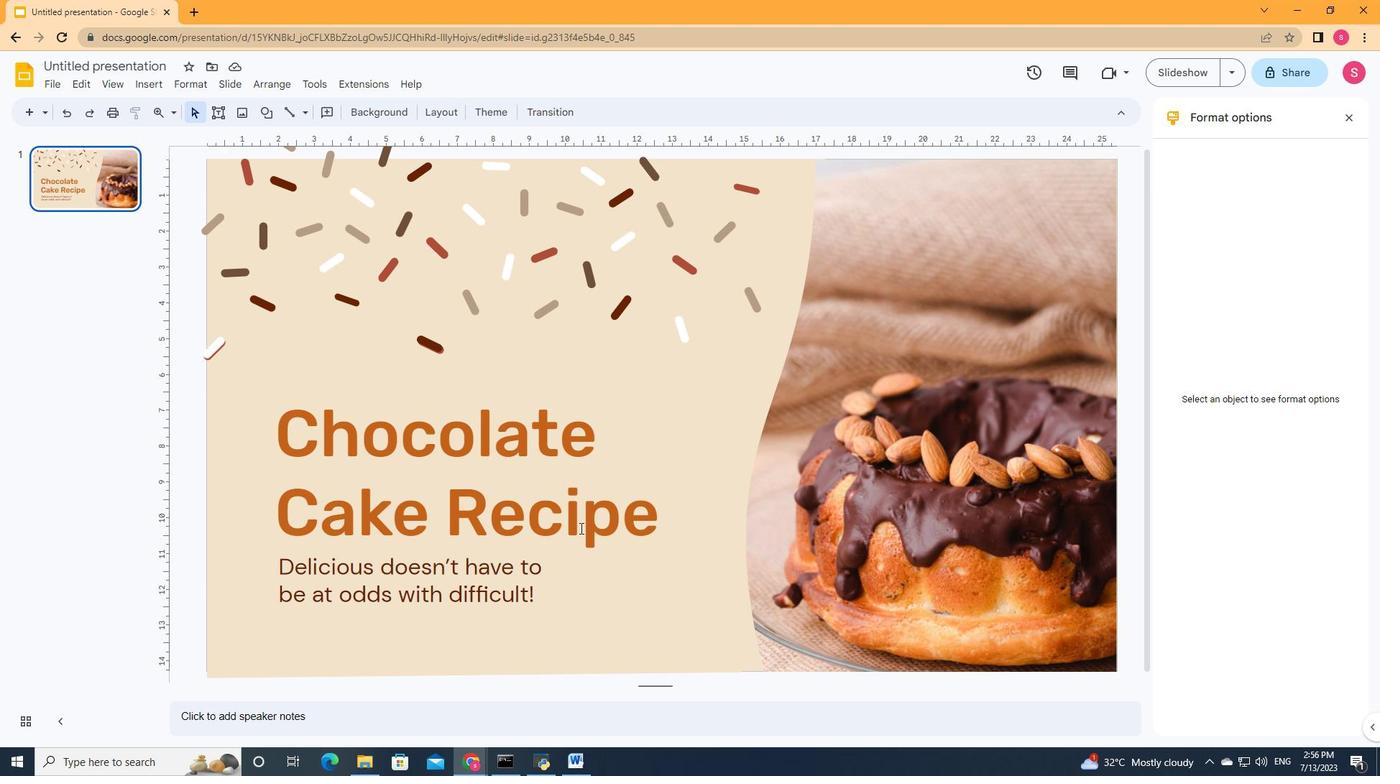 
